 Task: Search round trip flight ticket for 5 adults, 1 child, 2 infants in seat and 1 infant on lap in business from Page: Page Municipal Airport to Evansville: Evansville Regional Airport on 5-3-2023 and return on 5-3-2023. Choice of flights is United. Number of bags: 1 carry on bag. Price is upto 86000. Outbound departure time preference is 14:30. Return departure time preference is 23:00.
Action: Mouse moved to (352, 292)
Screenshot: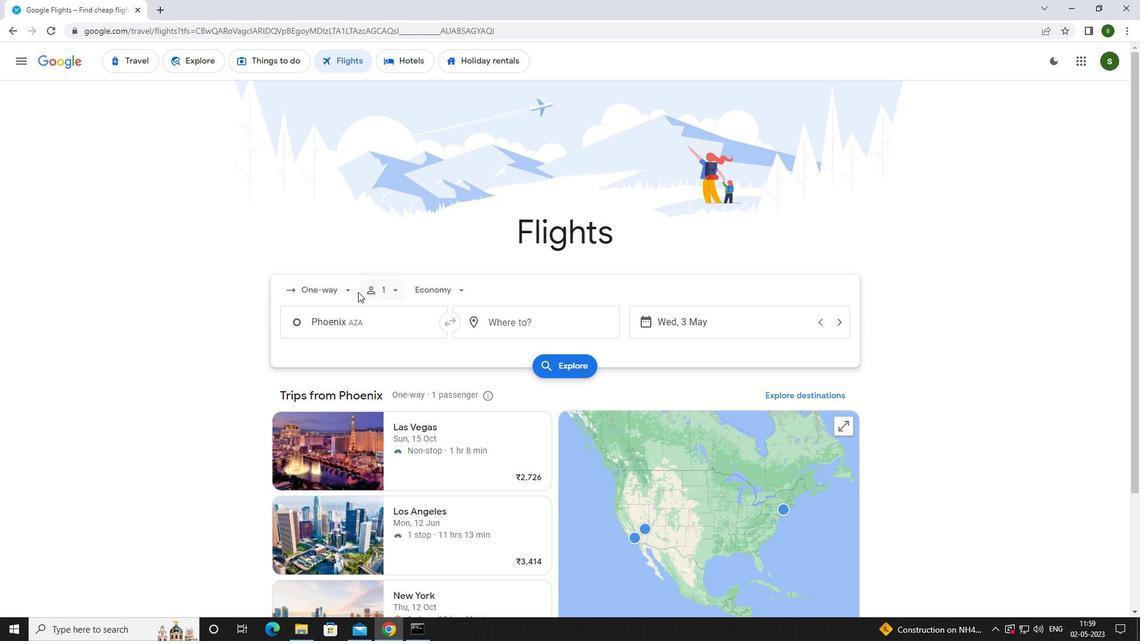 
Action: Mouse pressed left at (352, 292)
Screenshot: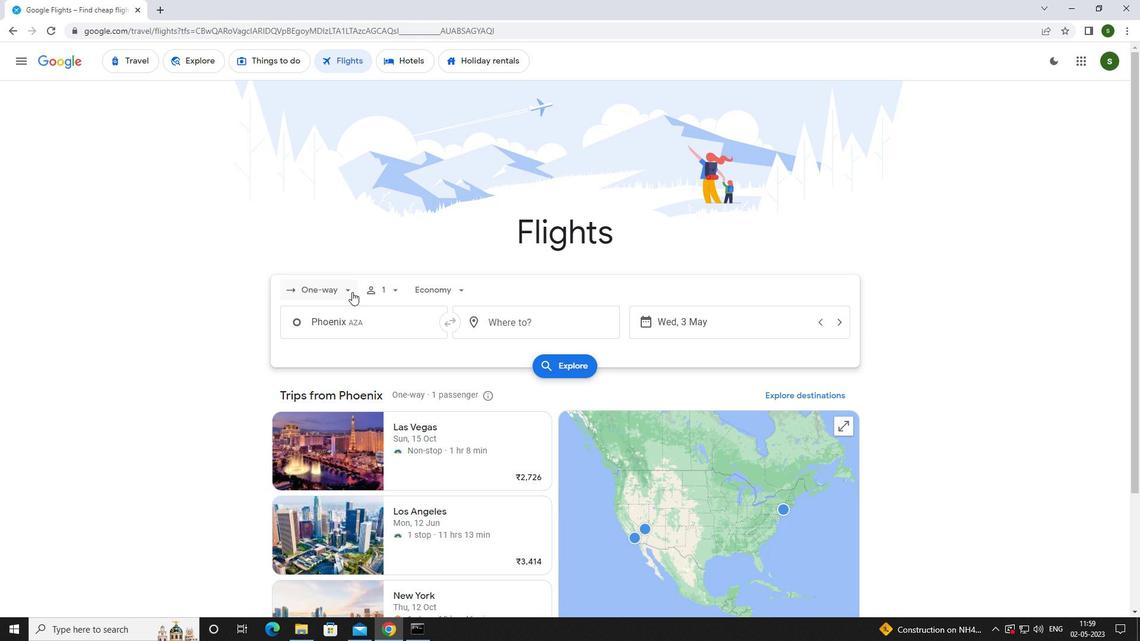 
Action: Mouse moved to (342, 312)
Screenshot: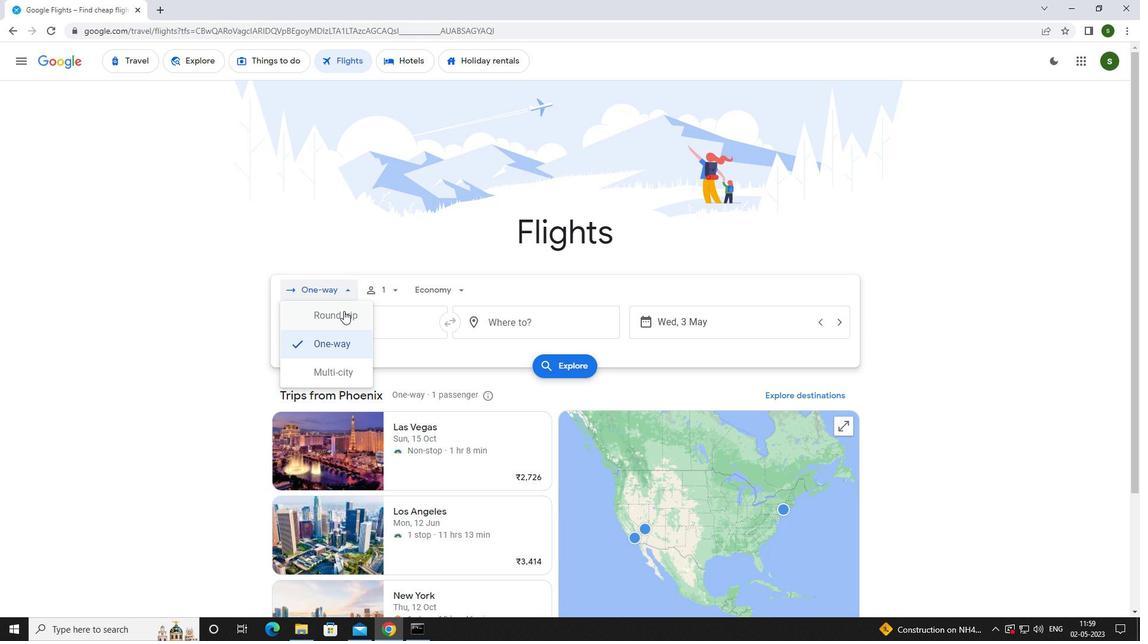 
Action: Mouse pressed left at (342, 312)
Screenshot: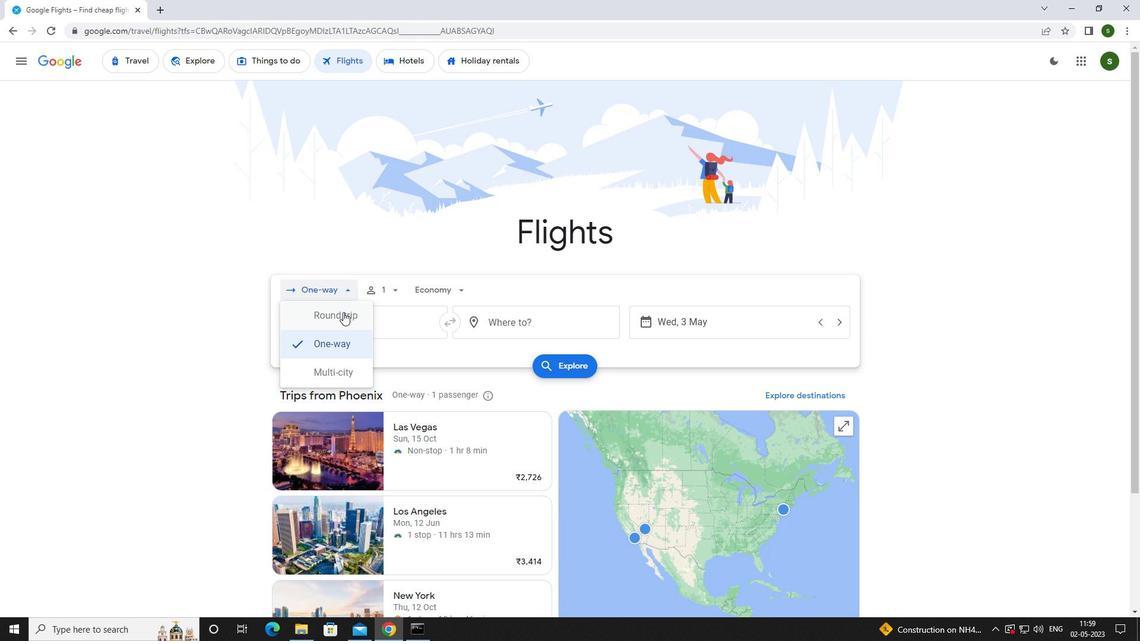 
Action: Mouse moved to (396, 290)
Screenshot: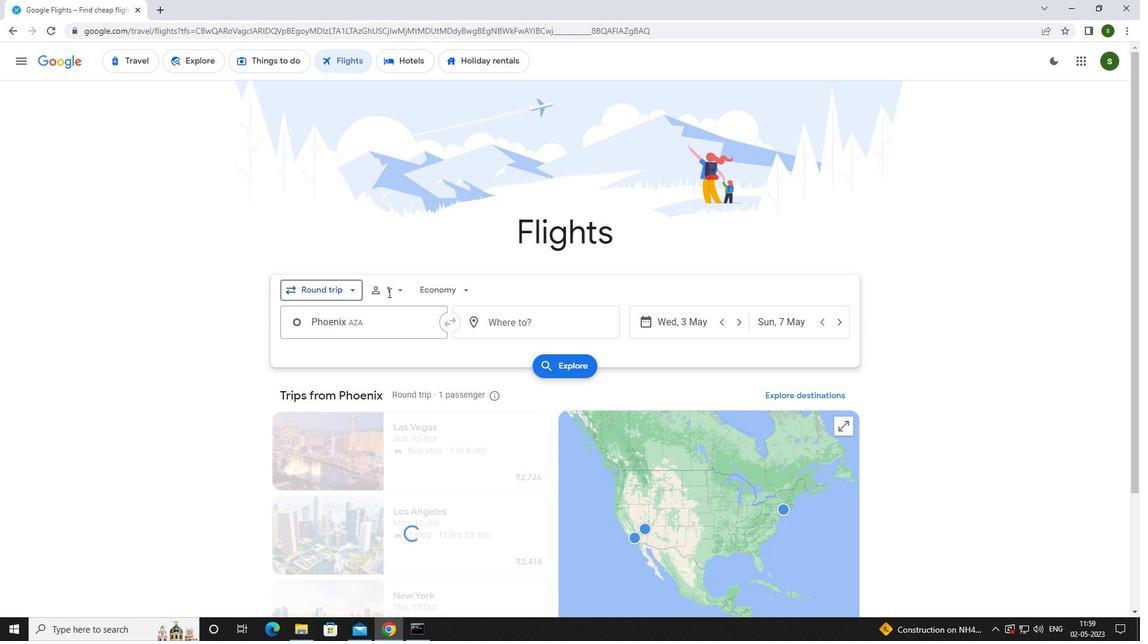 
Action: Mouse pressed left at (396, 290)
Screenshot: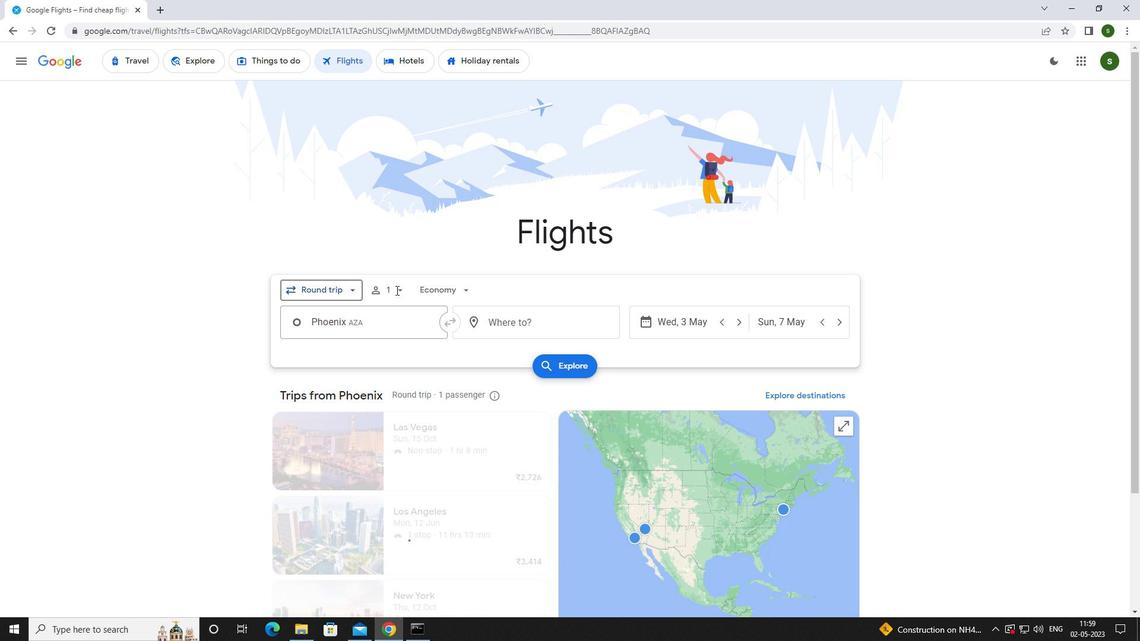 
Action: Mouse moved to (482, 317)
Screenshot: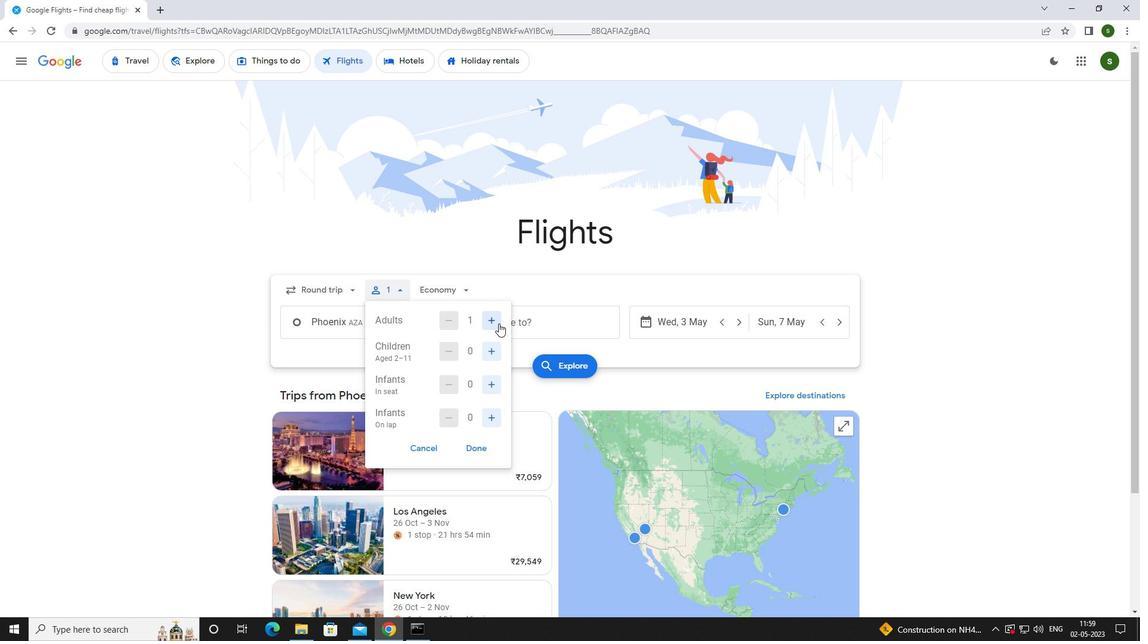 
Action: Mouse pressed left at (482, 317)
Screenshot: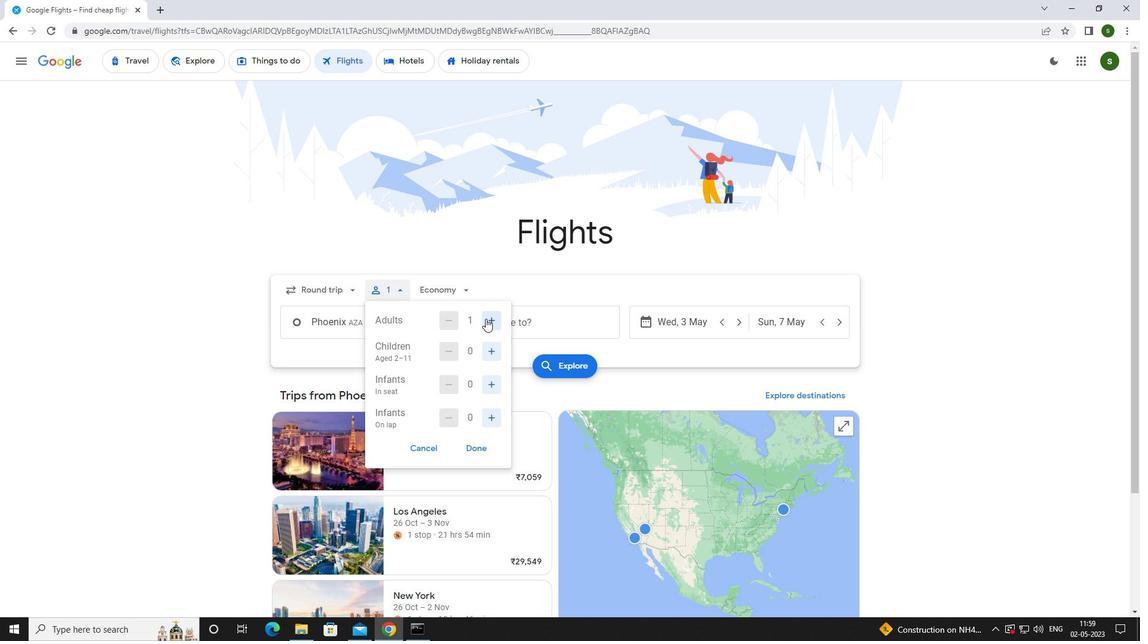 
Action: Mouse pressed left at (482, 317)
Screenshot: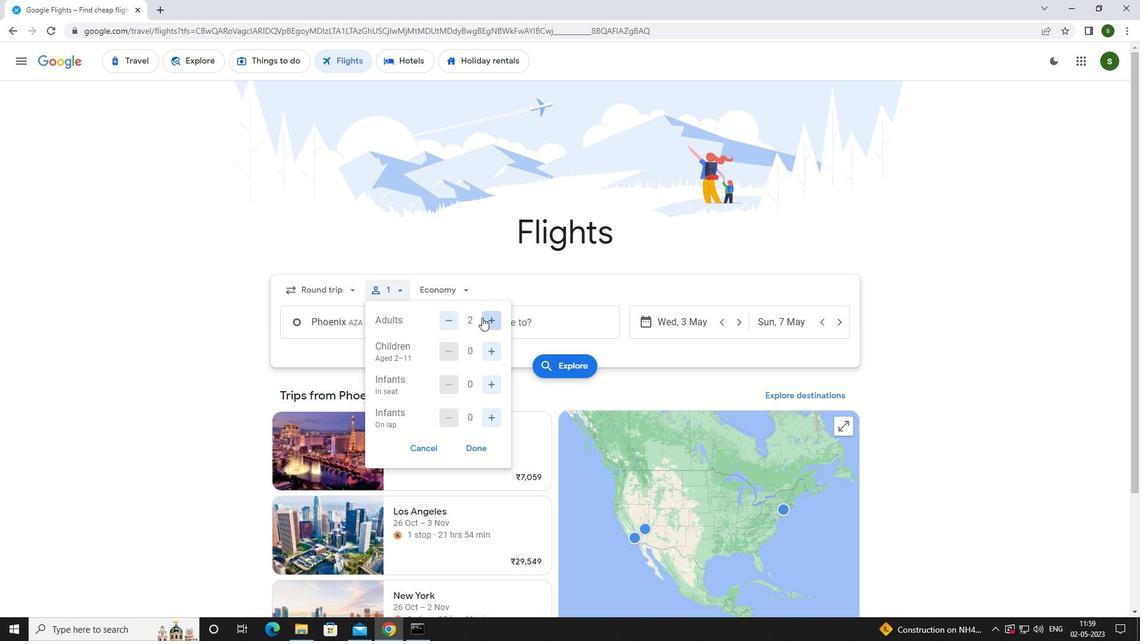 
Action: Mouse pressed left at (482, 317)
Screenshot: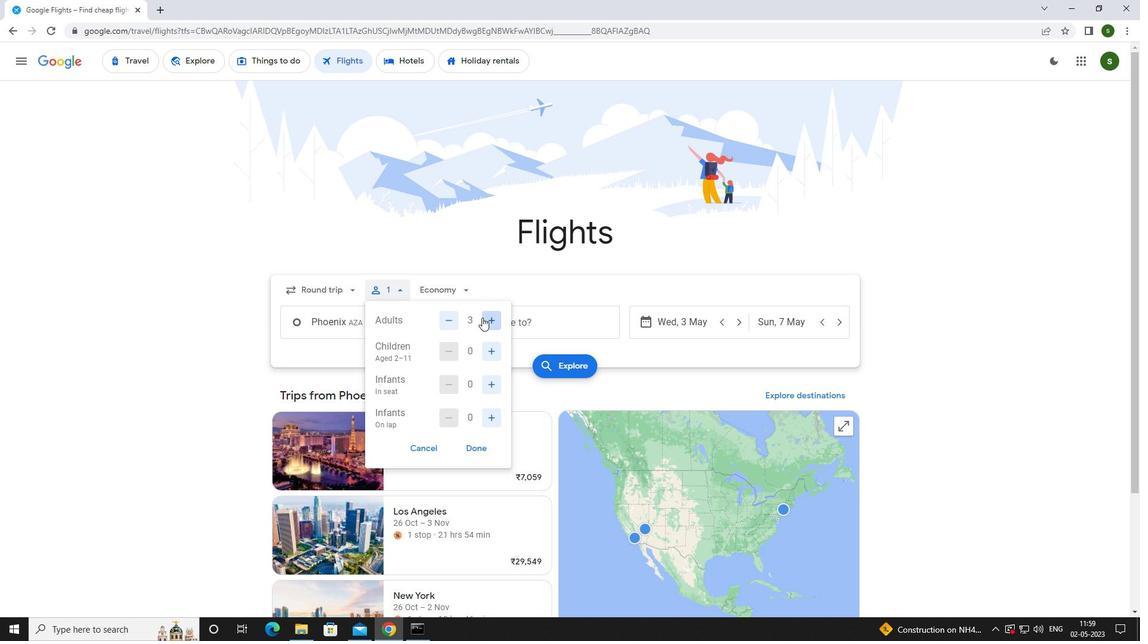
Action: Mouse pressed left at (482, 317)
Screenshot: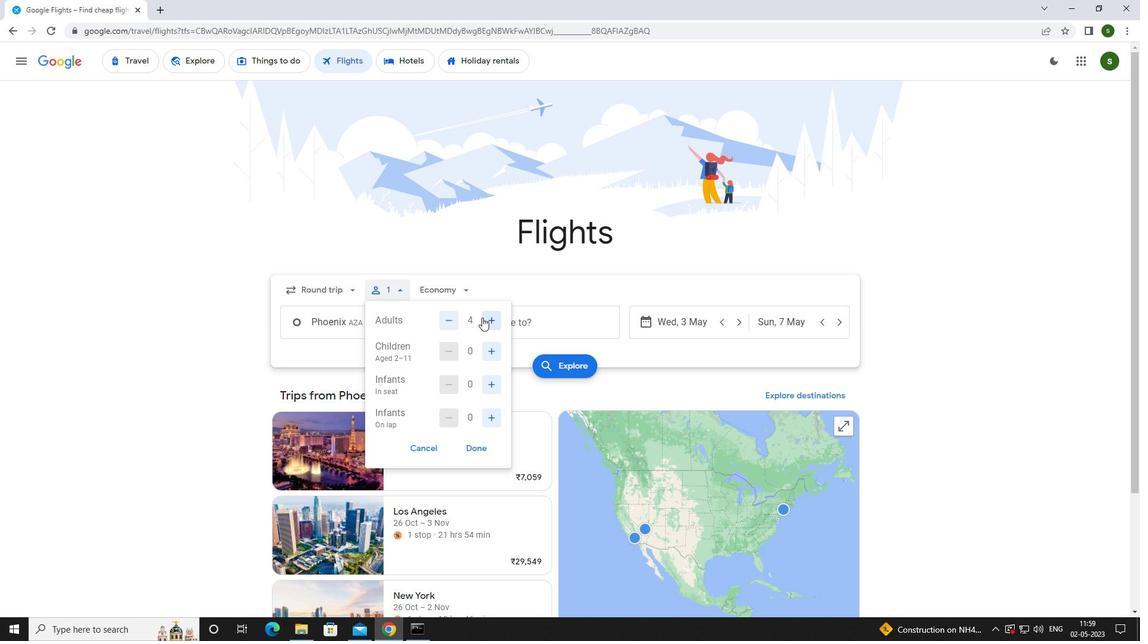 
Action: Mouse moved to (494, 351)
Screenshot: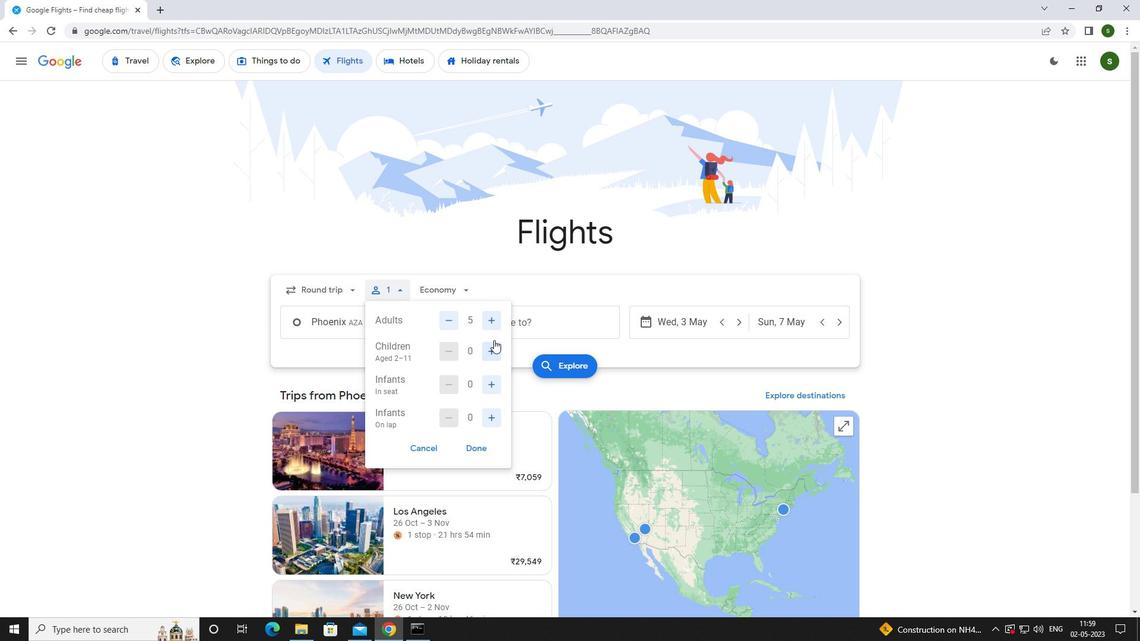 
Action: Mouse pressed left at (494, 351)
Screenshot: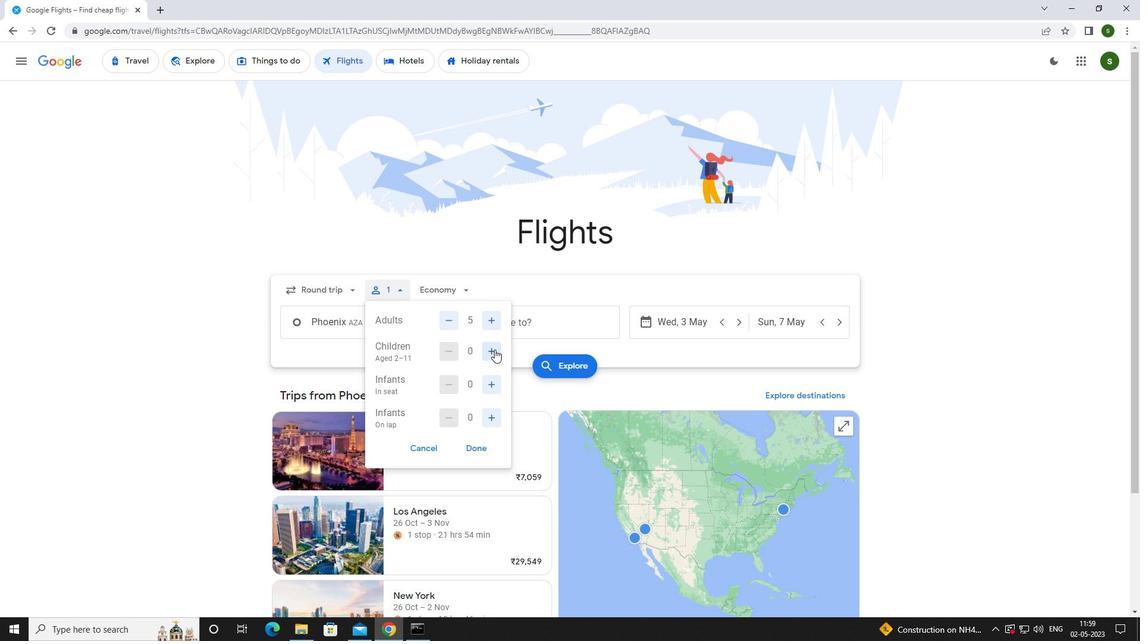 
Action: Mouse moved to (491, 389)
Screenshot: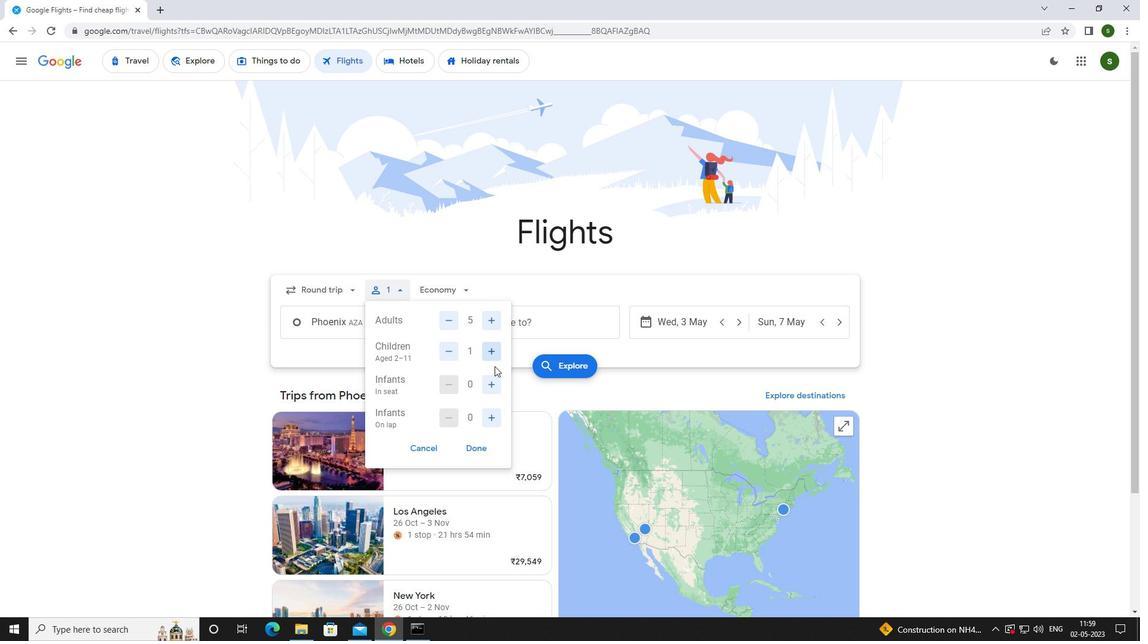 
Action: Mouse pressed left at (491, 389)
Screenshot: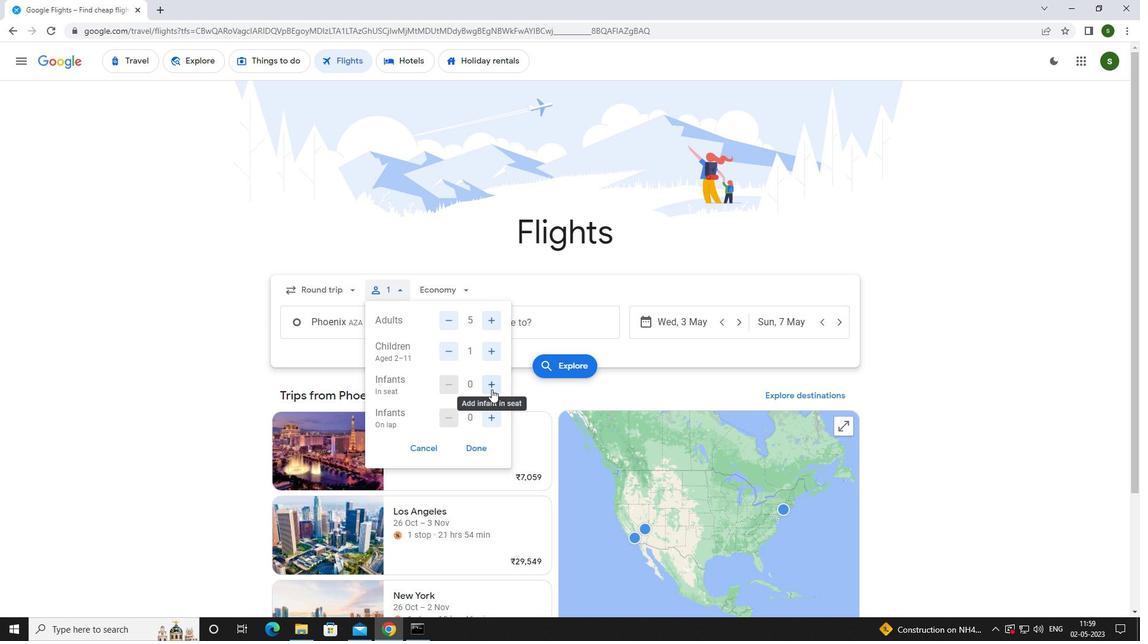 
Action: Mouse moved to (491, 389)
Screenshot: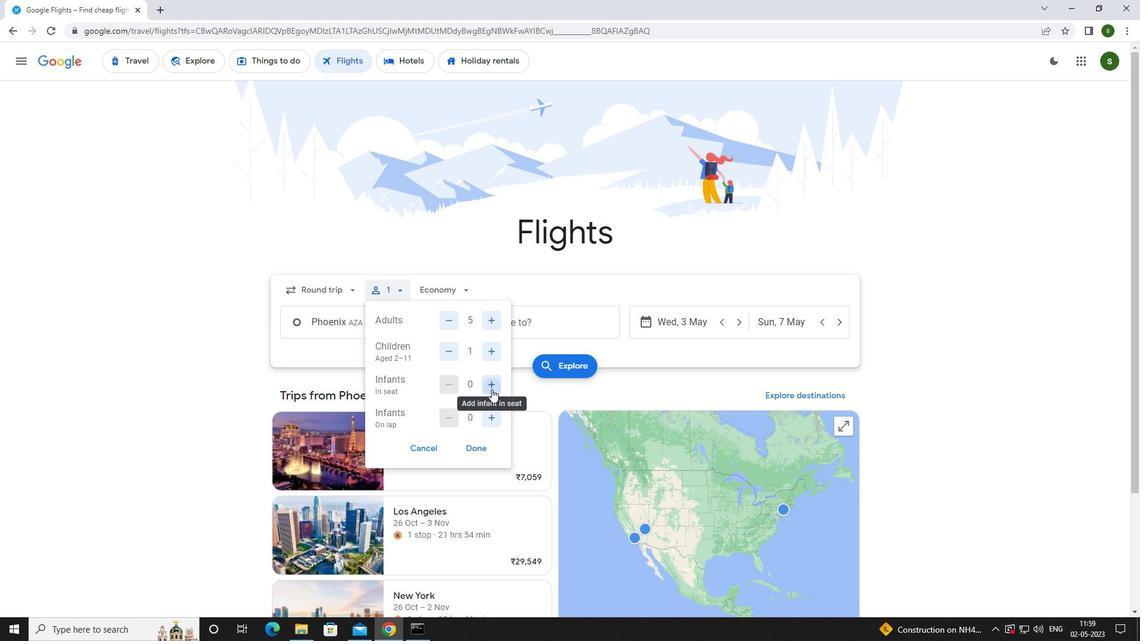 
Action: Mouse pressed left at (491, 389)
Screenshot: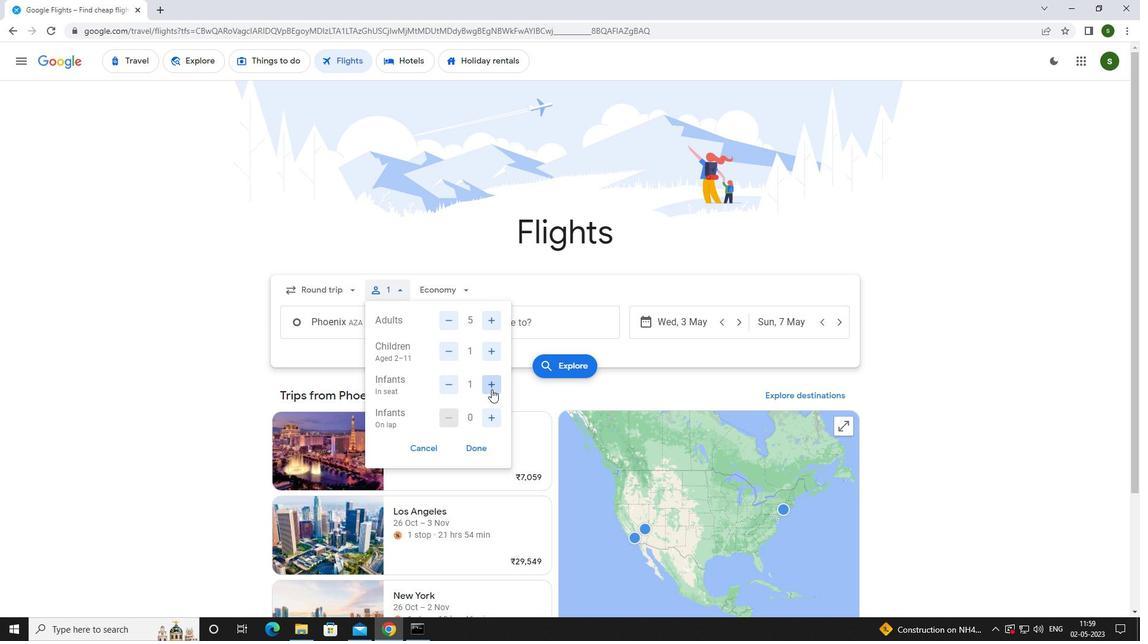 
Action: Mouse moved to (491, 414)
Screenshot: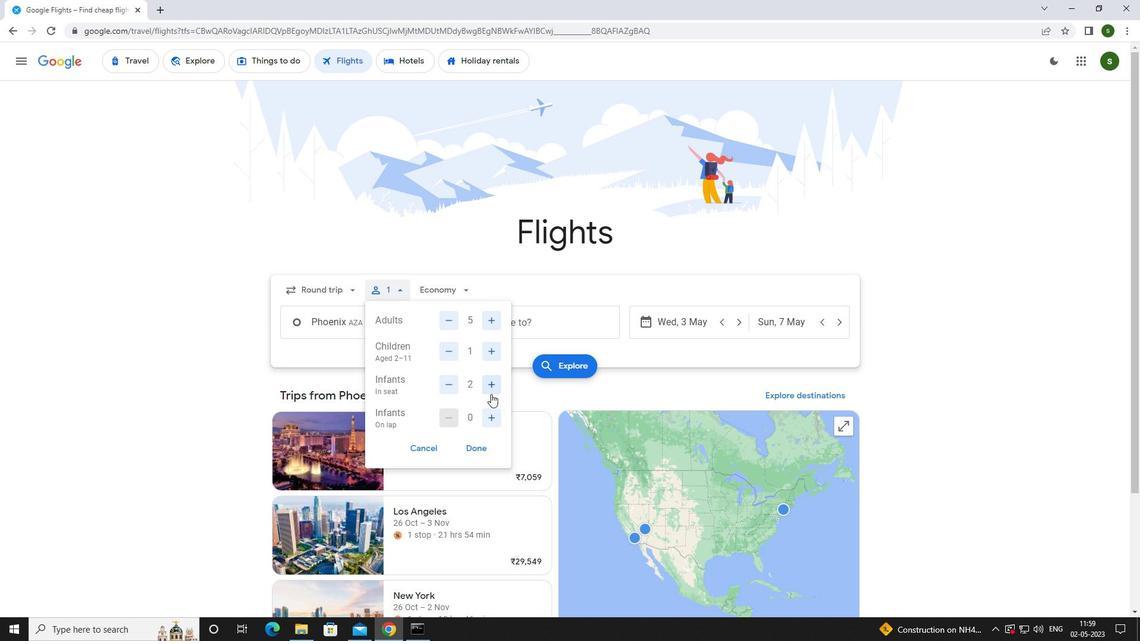 
Action: Mouse pressed left at (491, 414)
Screenshot: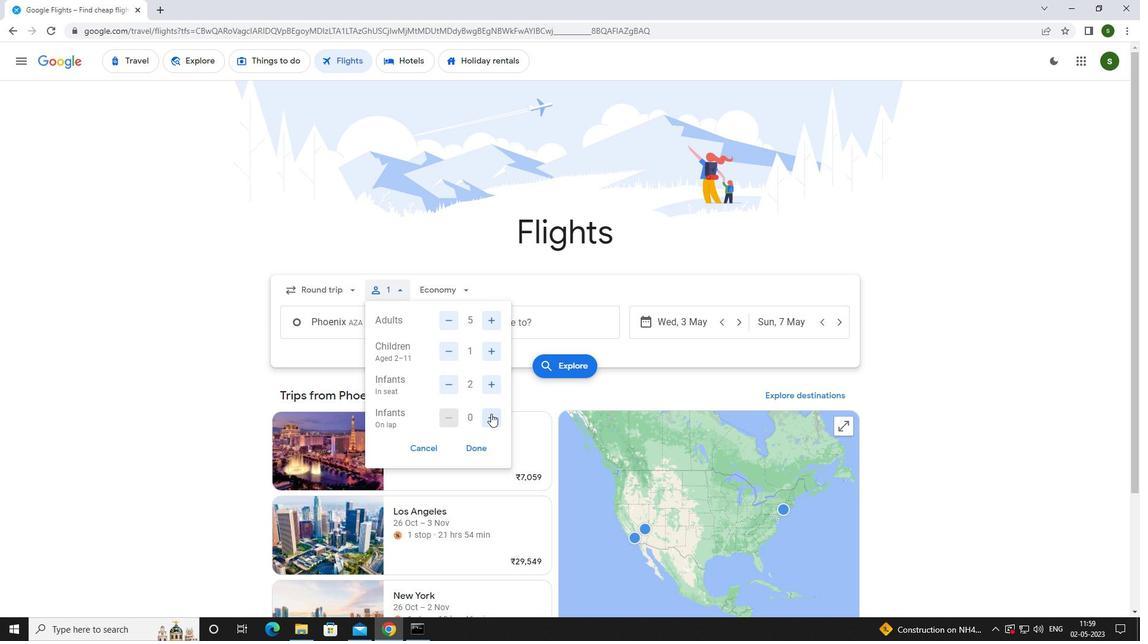 
Action: Mouse moved to (471, 289)
Screenshot: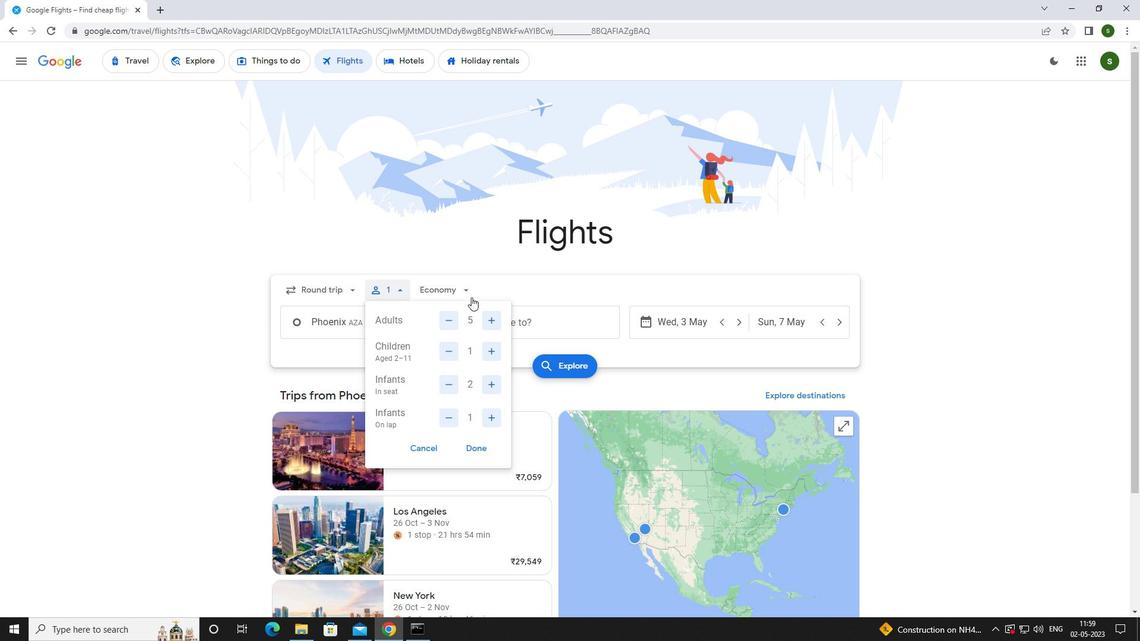 
Action: Mouse pressed left at (471, 289)
Screenshot: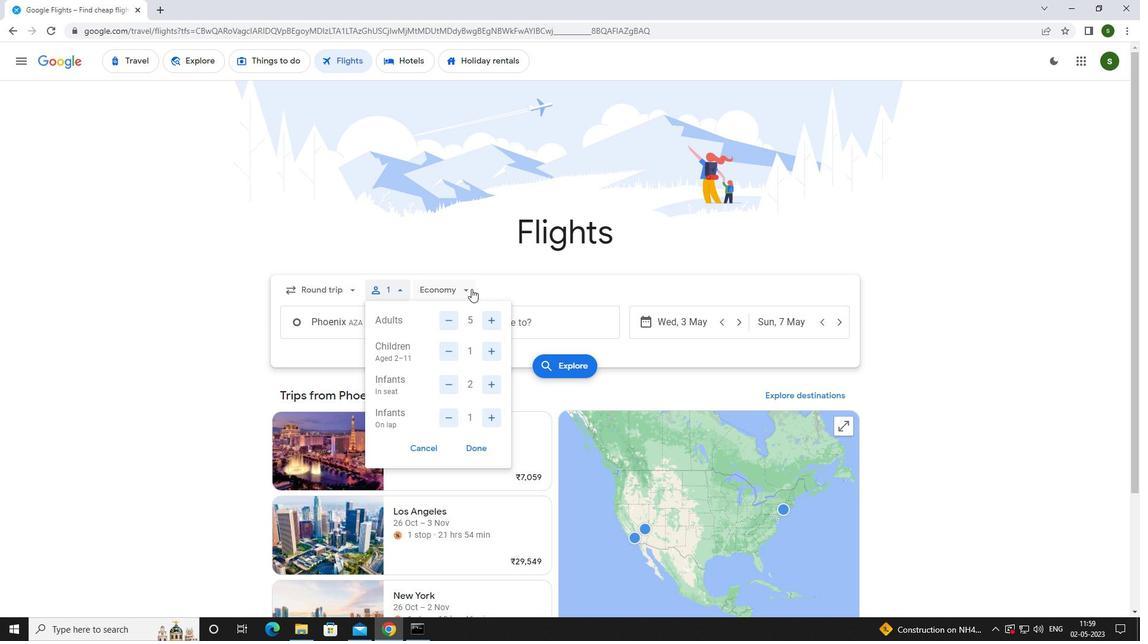 
Action: Mouse moved to (477, 375)
Screenshot: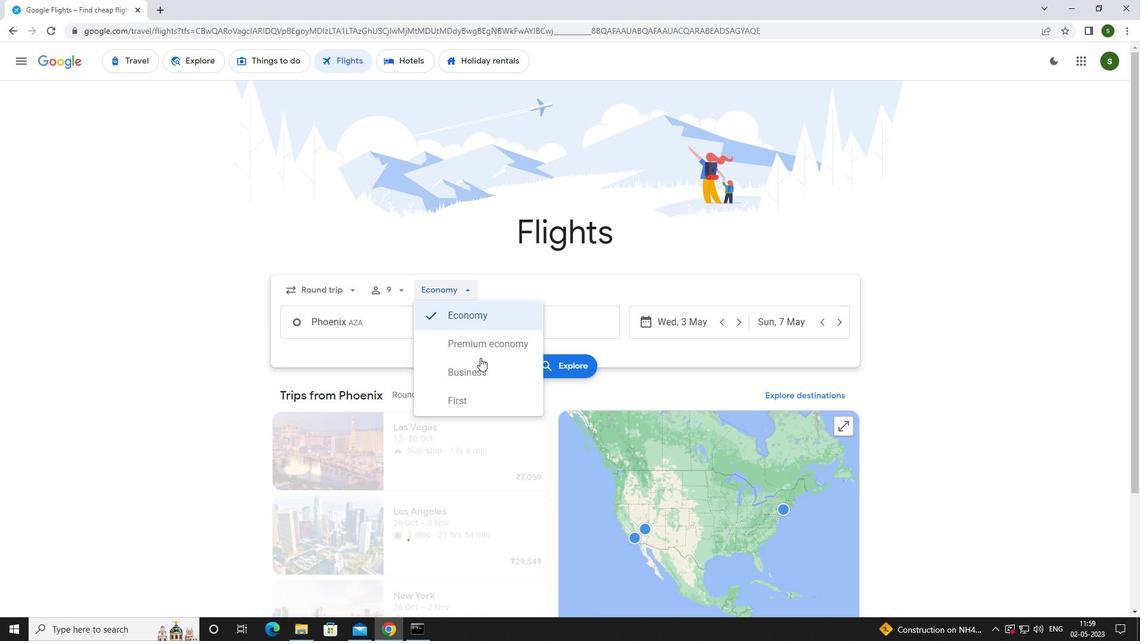 
Action: Mouse pressed left at (477, 375)
Screenshot: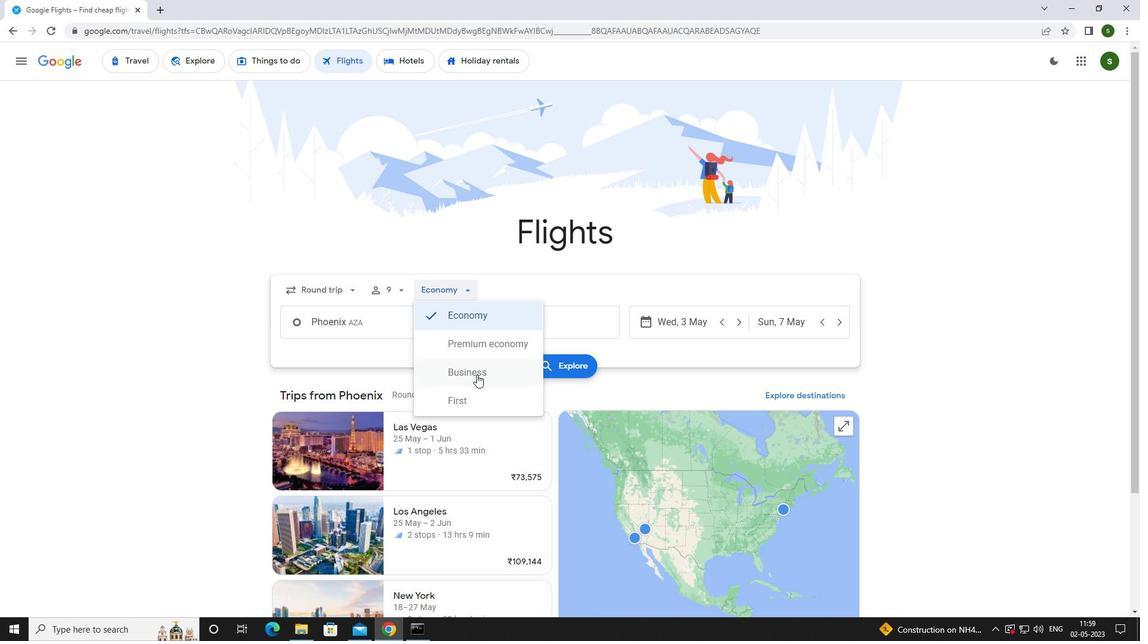 
Action: Mouse moved to (415, 324)
Screenshot: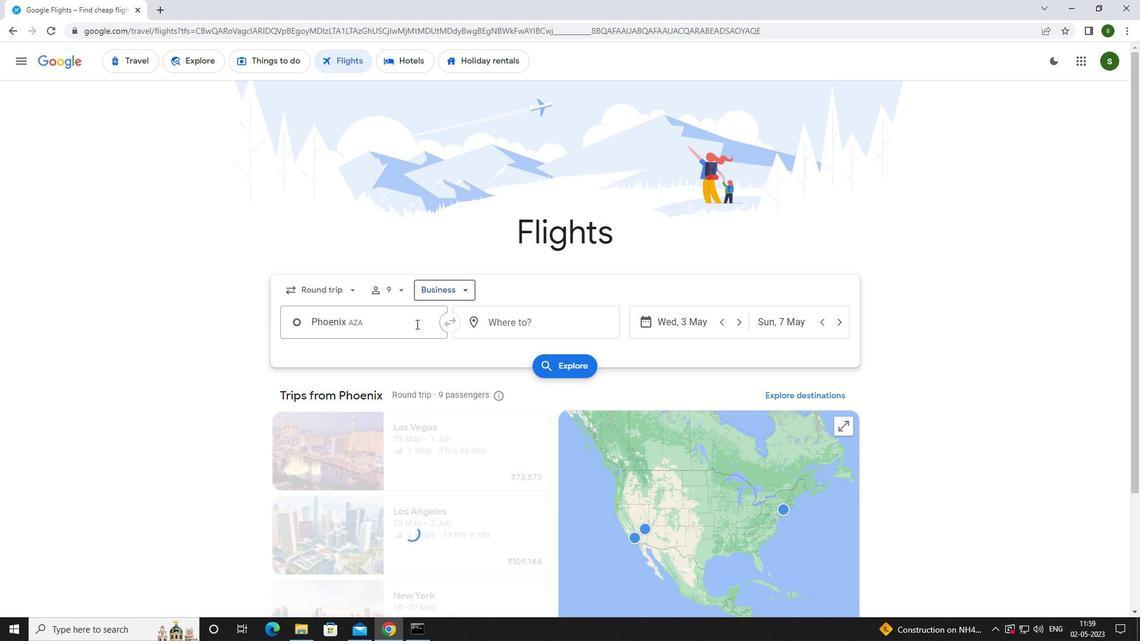 
Action: Mouse pressed left at (415, 324)
Screenshot: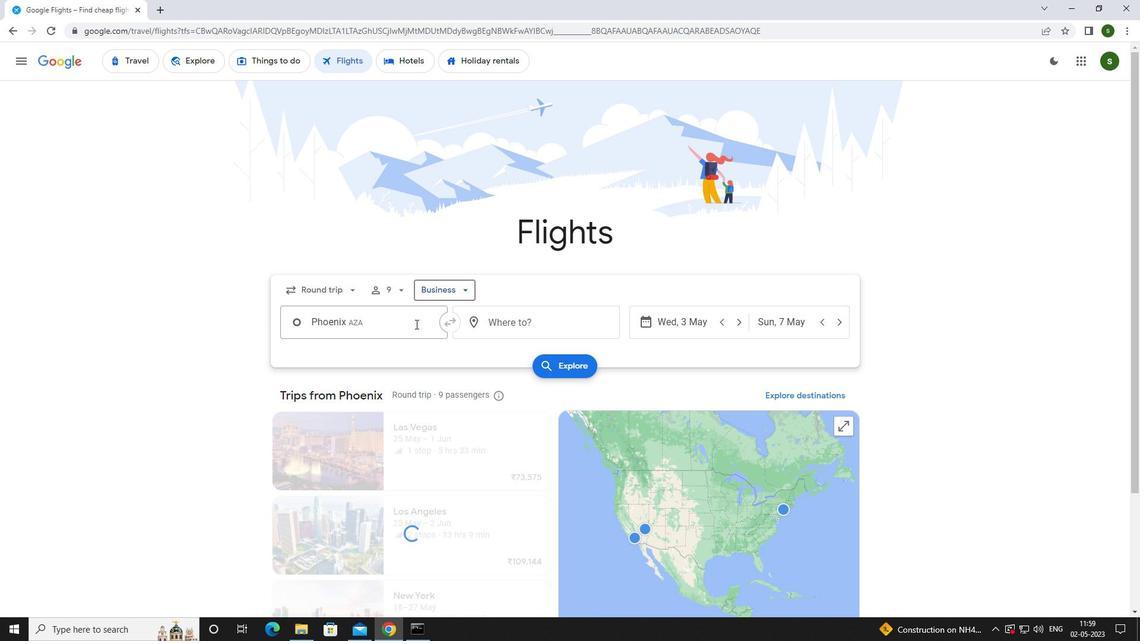 
Action: Key pressed <Key.caps_lock>p<Key.caps_lock>age<Key.space>
Screenshot: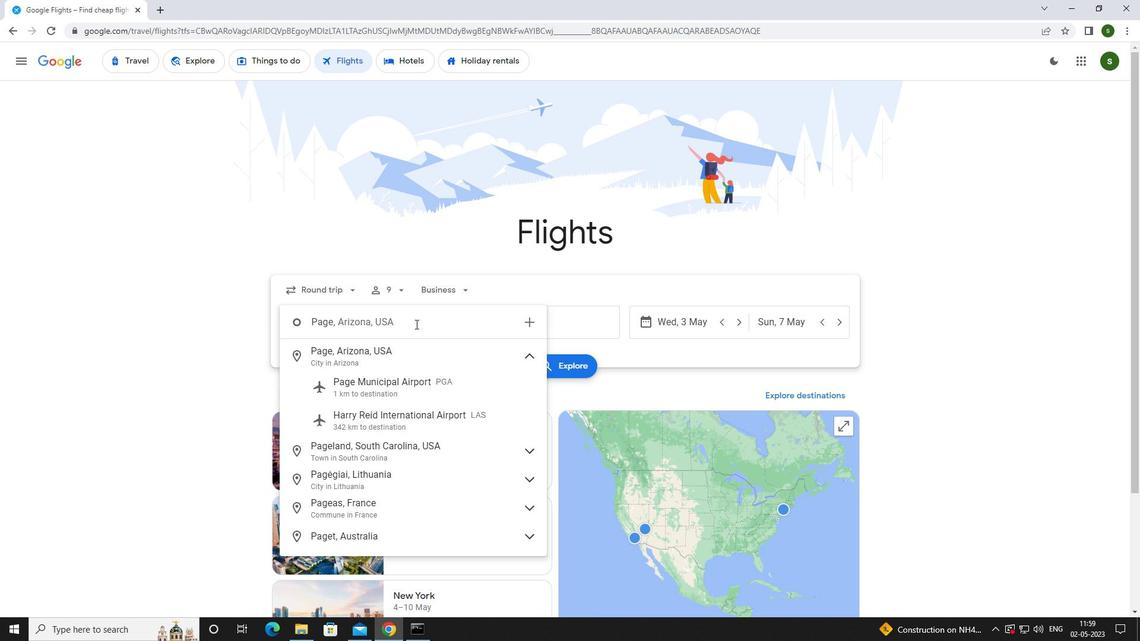 
Action: Mouse moved to (411, 382)
Screenshot: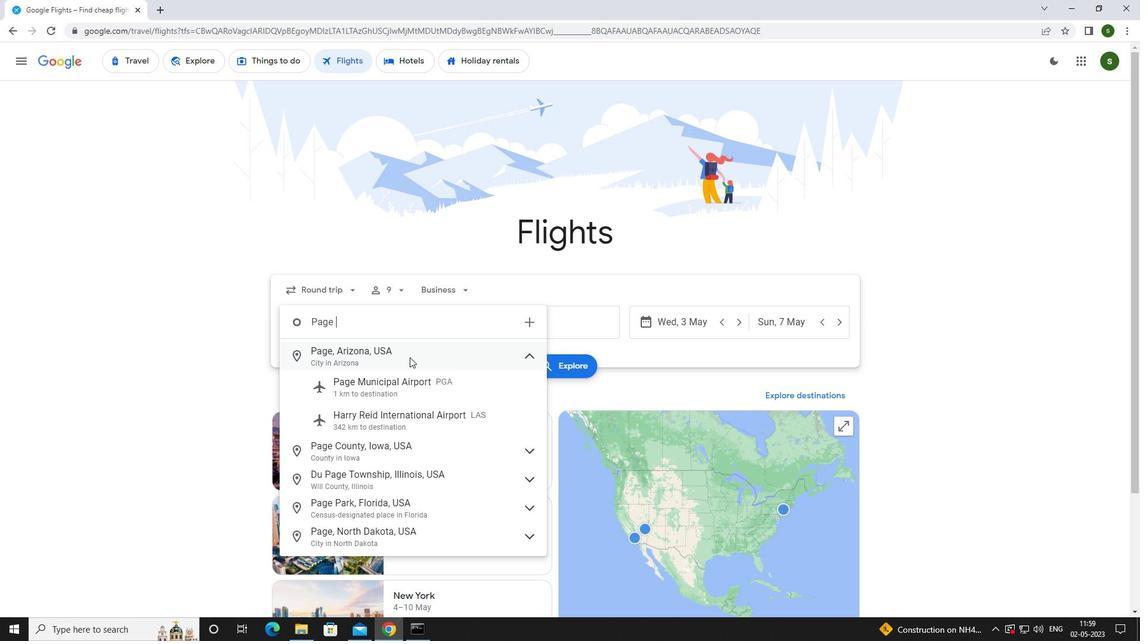 
Action: Mouse pressed left at (411, 382)
Screenshot: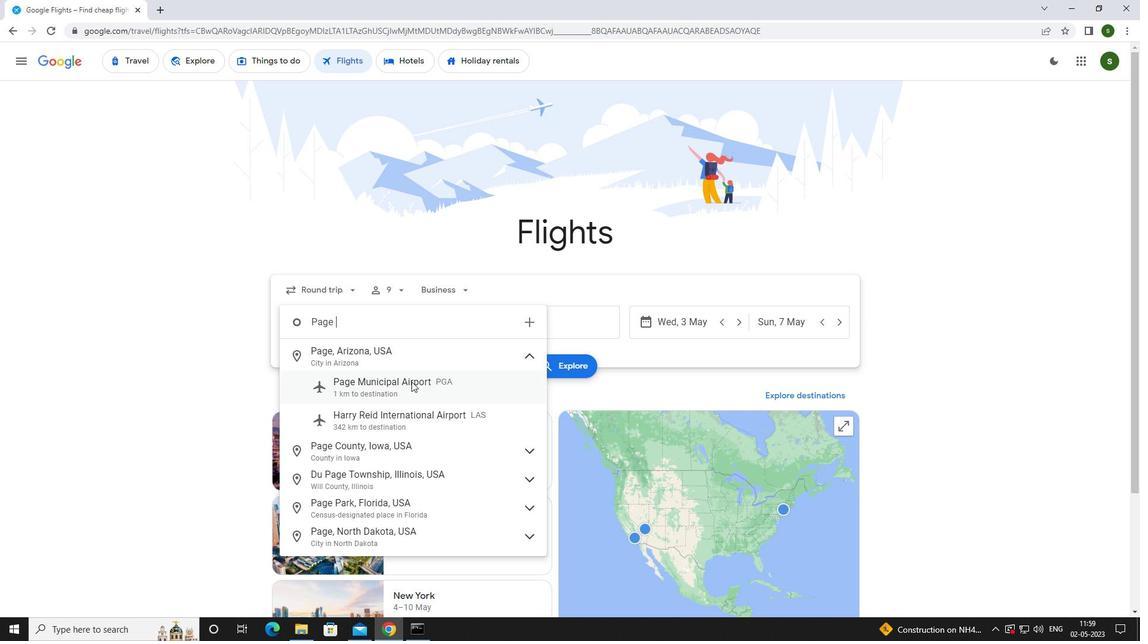 
Action: Mouse moved to (550, 326)
Screenshot: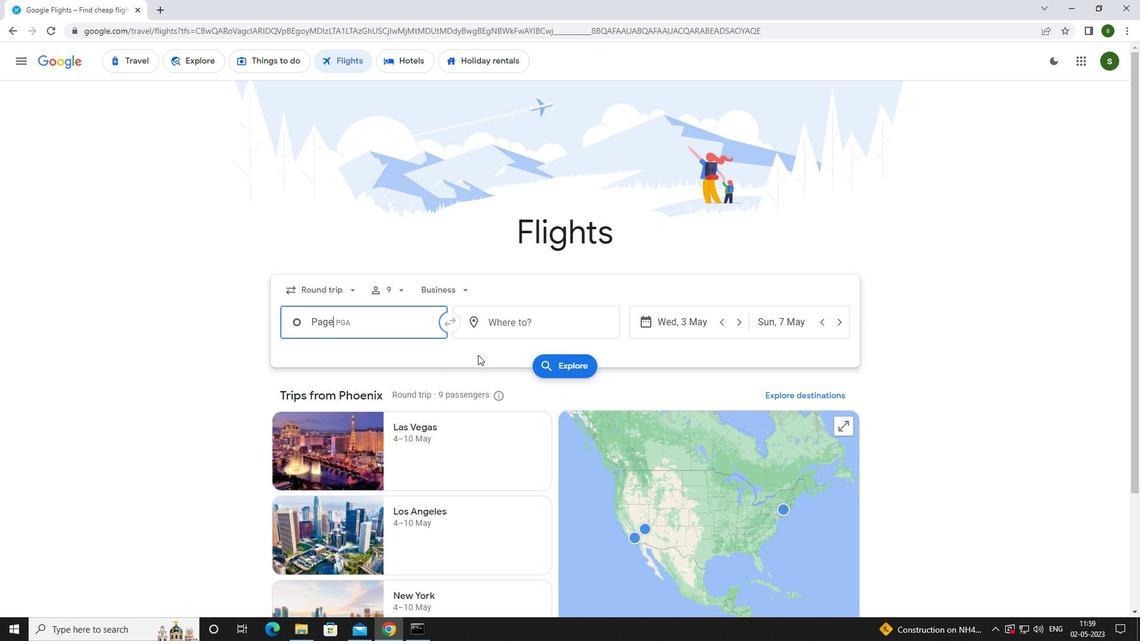 
Action: Mouse pressed left at (550, 326)
Screenshot: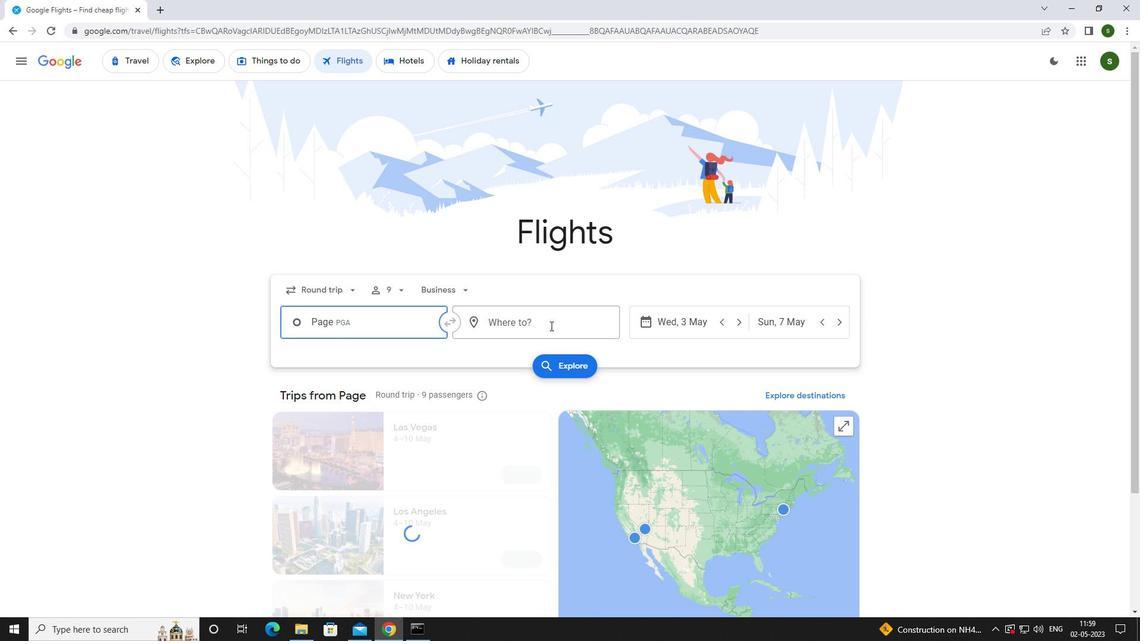 
Action: Mouse moved to (523, 323)
Screenshot: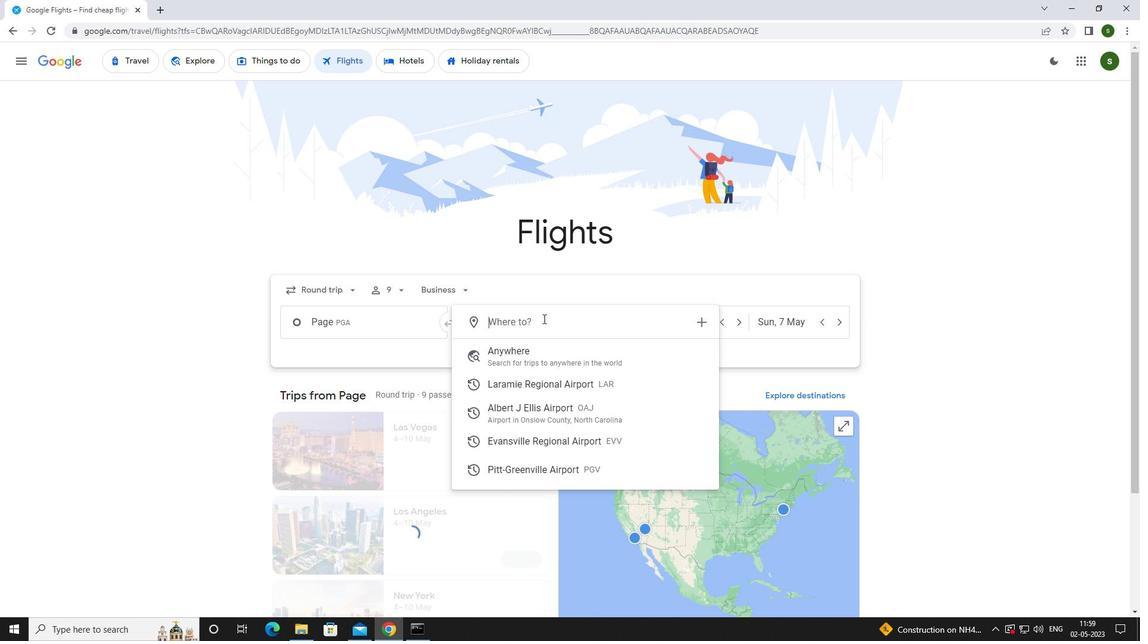 
Action: Key pressed <Key.caps_lock>e<Key.caps_lock>vansvill
Screenshot: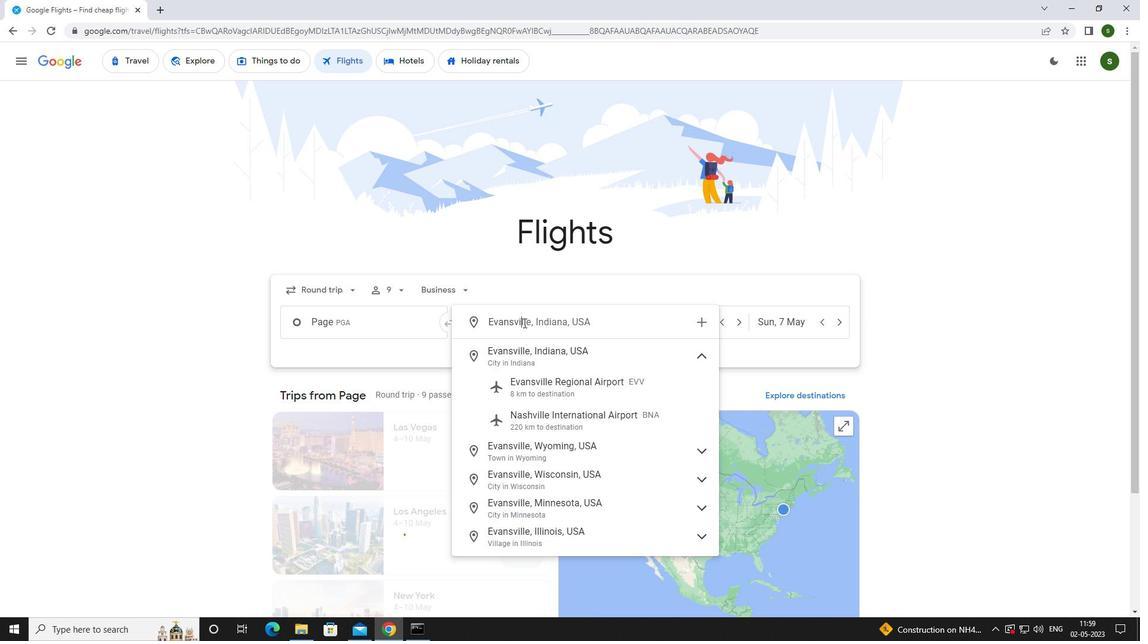
Action: Mouse moved to (528, 398)
Screenshot: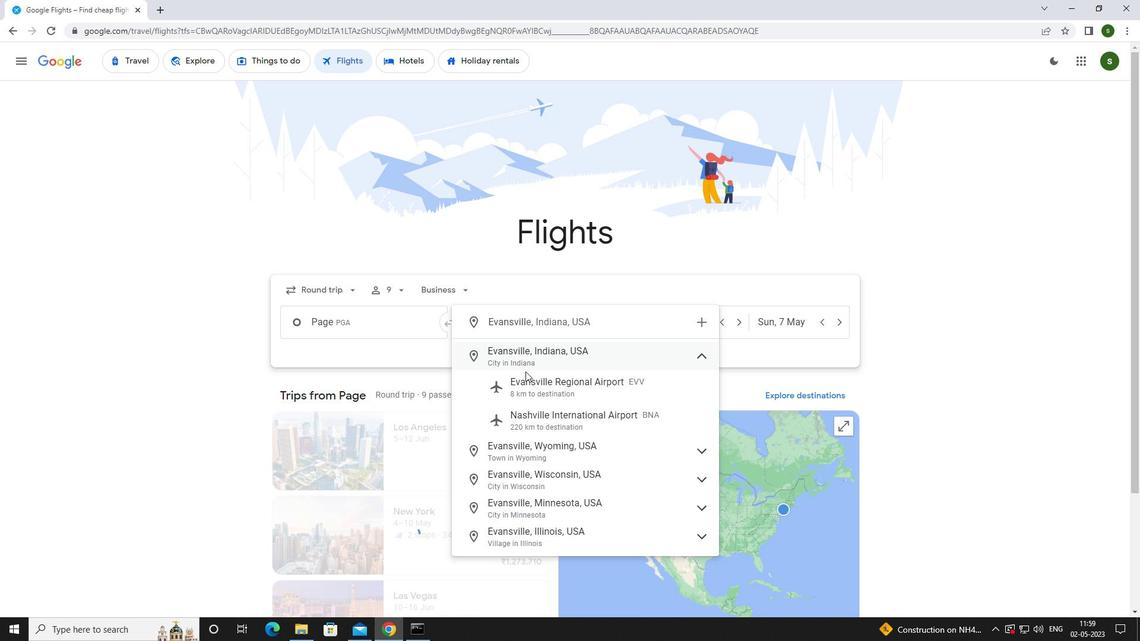 
Action: Mouse pressed left at (528, 398)
Screenshot: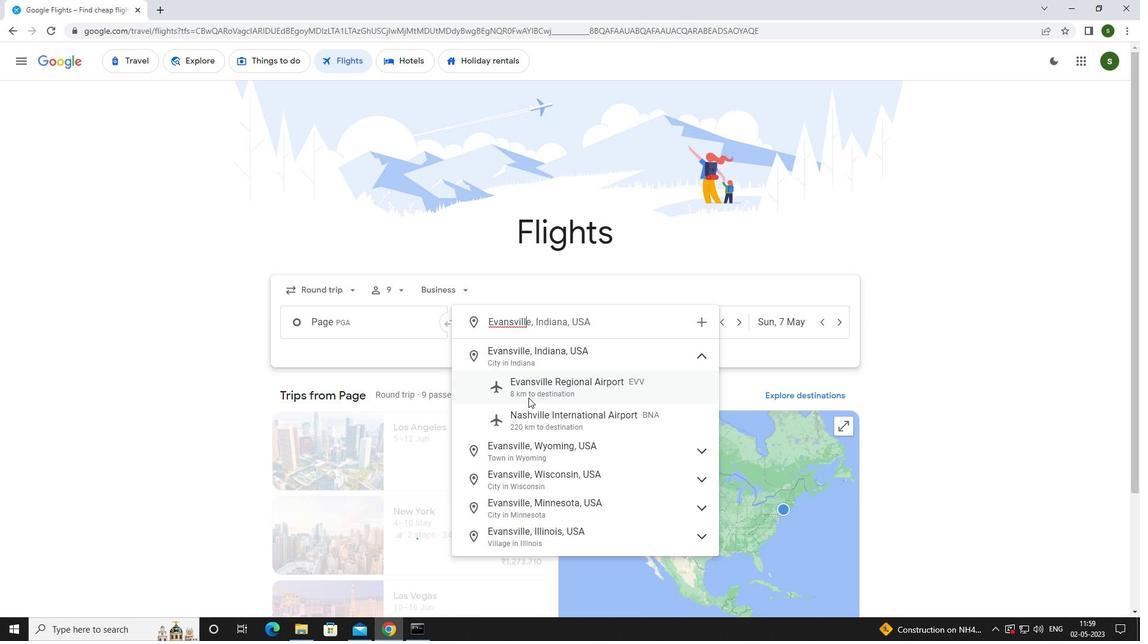 
Action: Mouse moved to (699, 321)
Screenshot: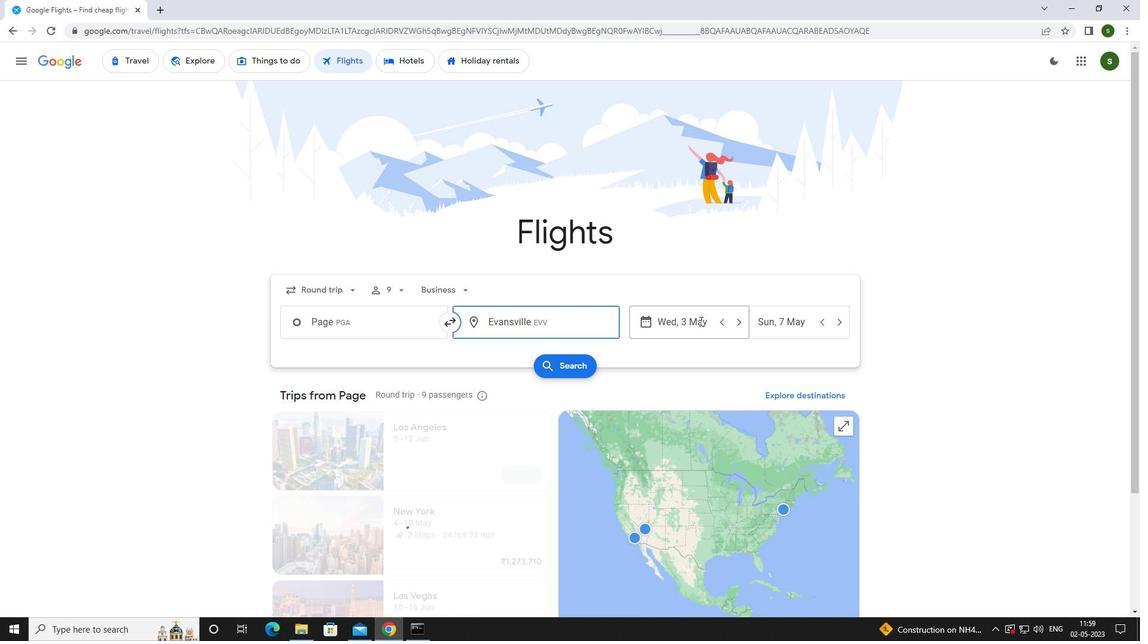 
Action: Mouse pressed left at (699, 321)
Screenshot: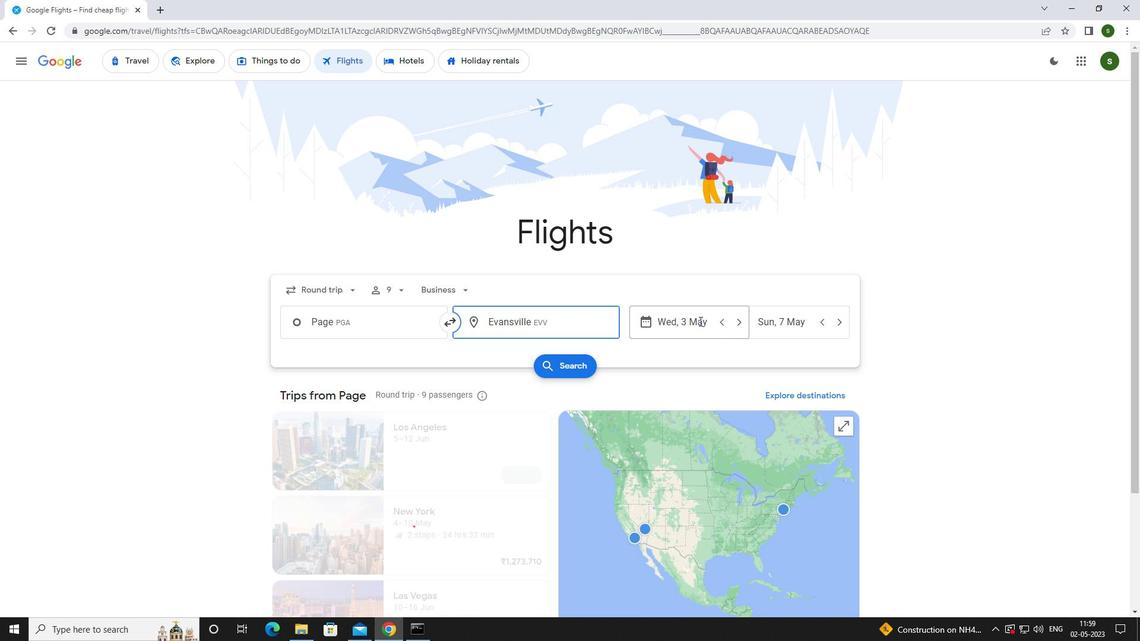 
Action: Mouse moved to (511, 403)
Screenshot: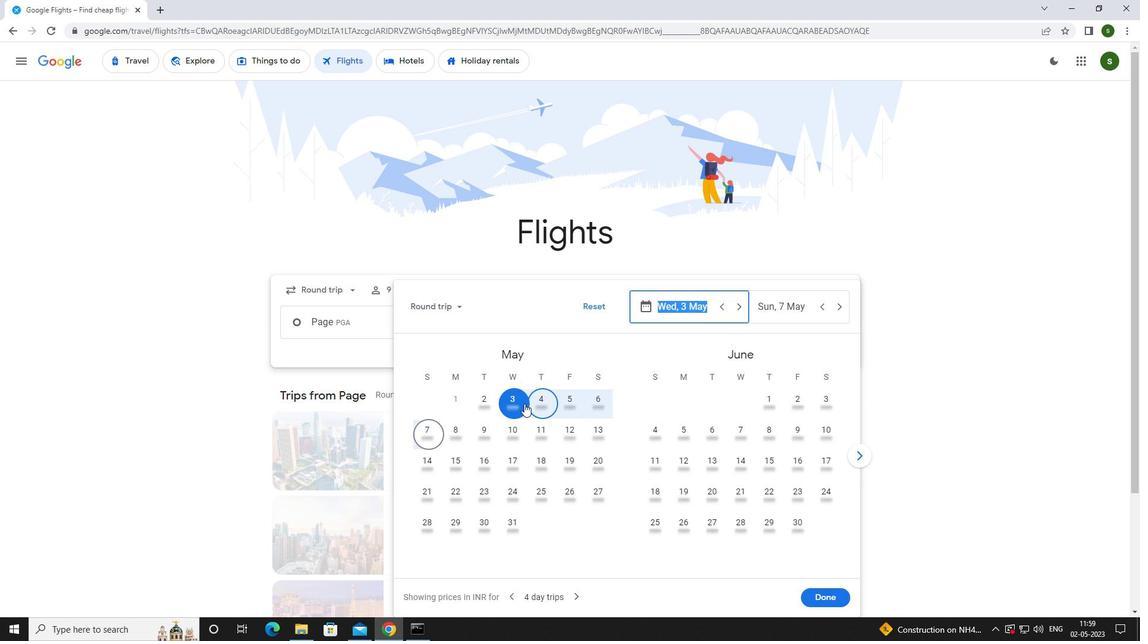 
Action: Mouse pressed left at (511, 403)
Screenshot: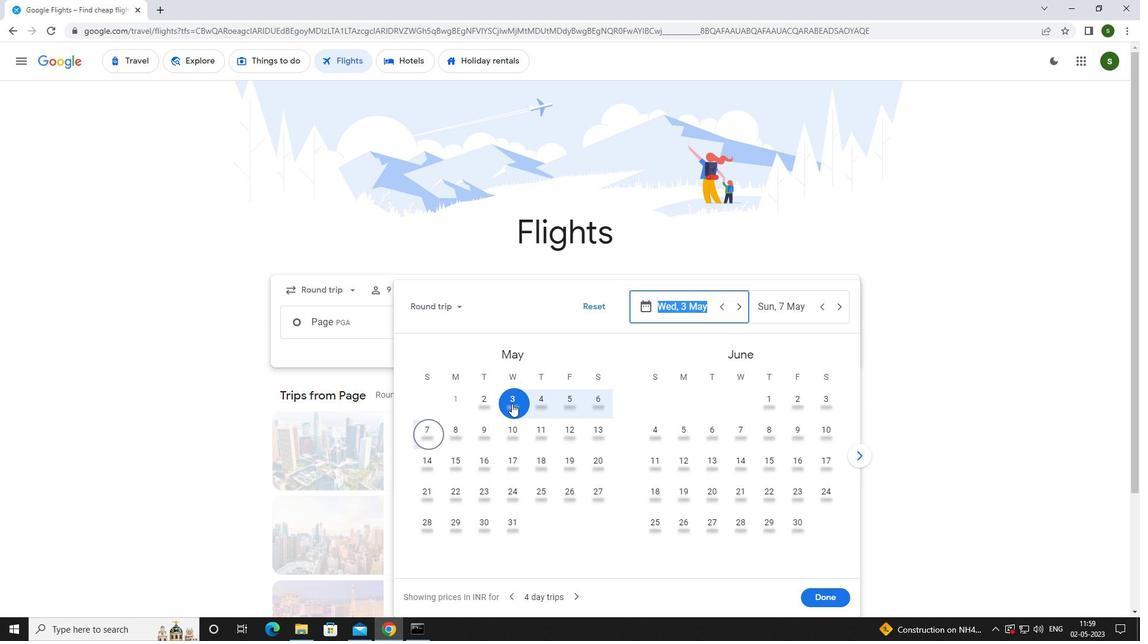 
Action: Mouse moved to (520, 402)
Screenshot: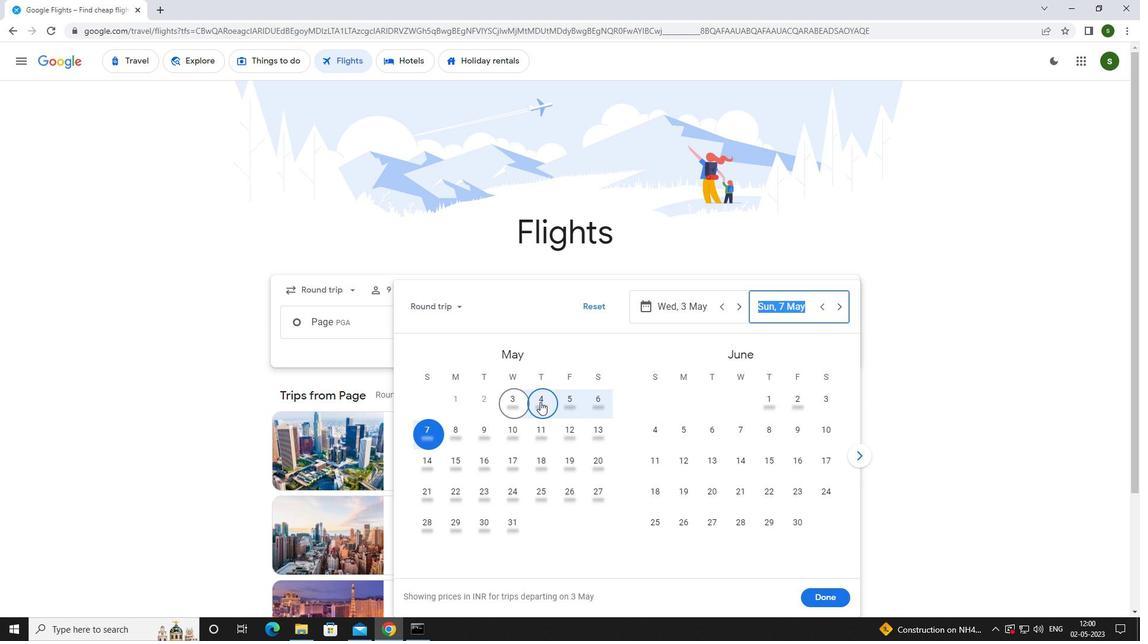 
Action: Mouse pressed left at (520, 402)
Screenshot: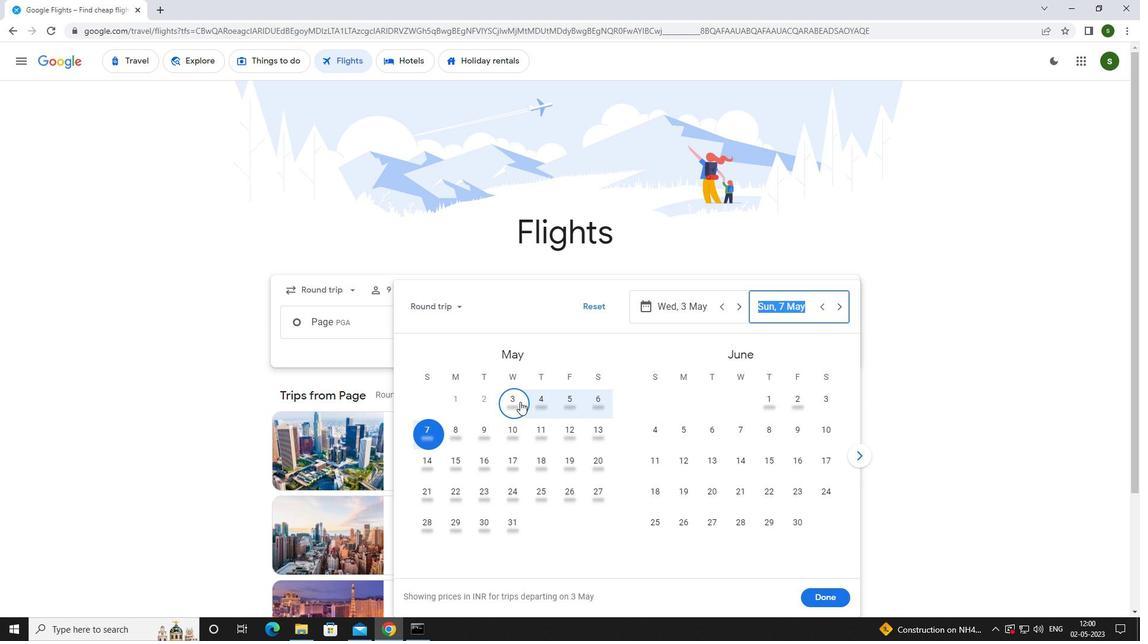 
Action: Mouse moved to (825, 591)
Screenshot: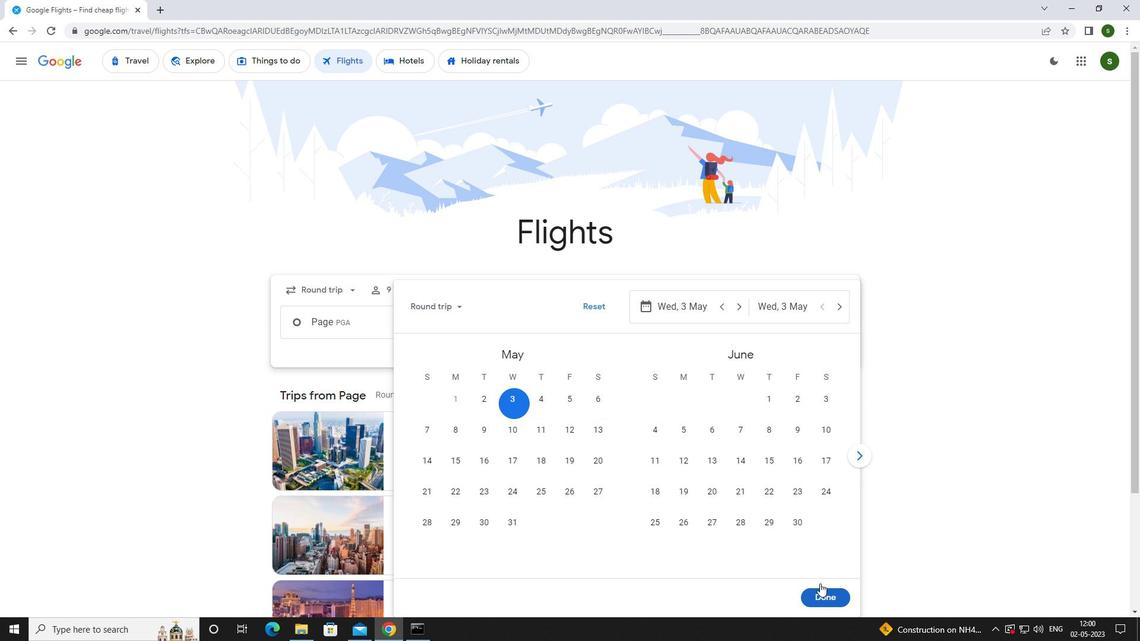 
Action: Mouse pressed left at (825, 591)
Screenshot: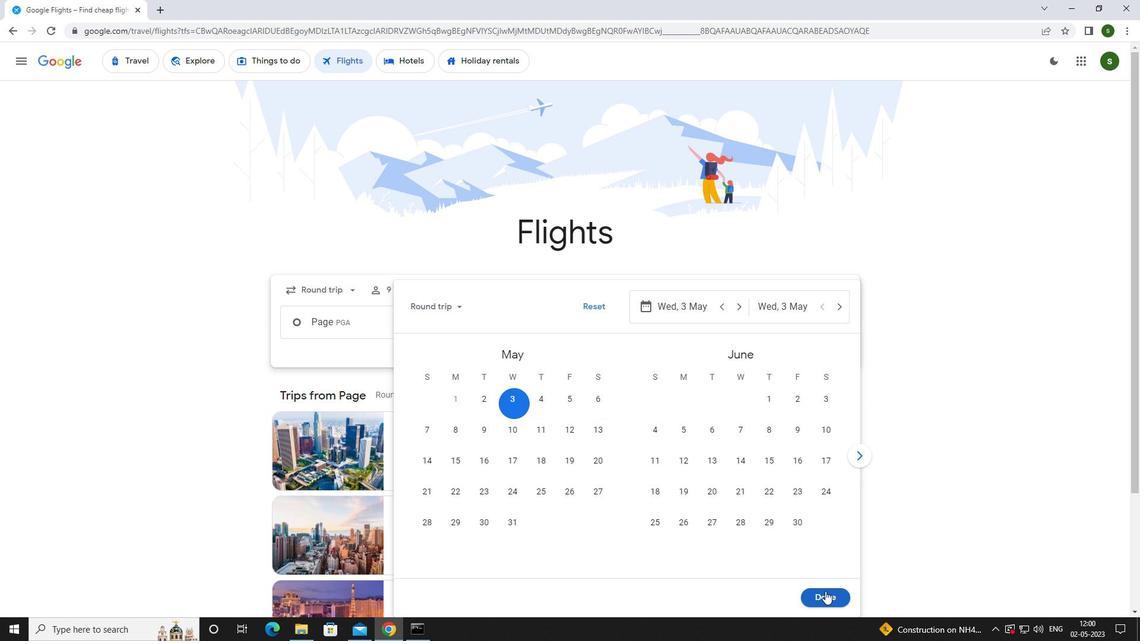 
Action: Mouse moved to (559, 368)
Screenshot: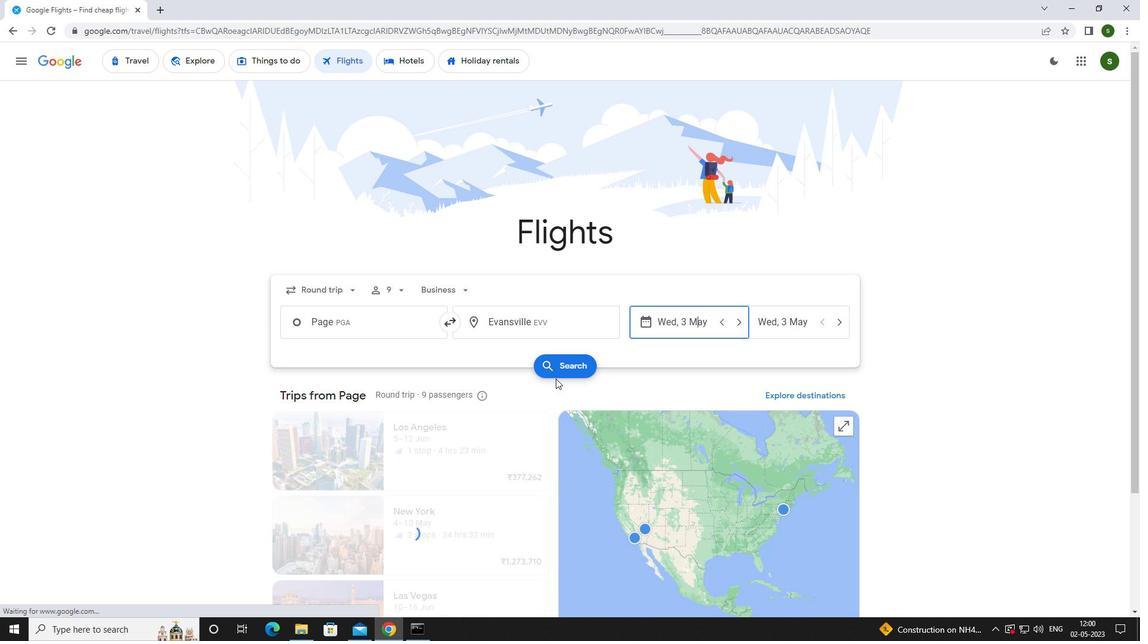 
Action: Mouse pressed left at (559, 368)
Screenshot: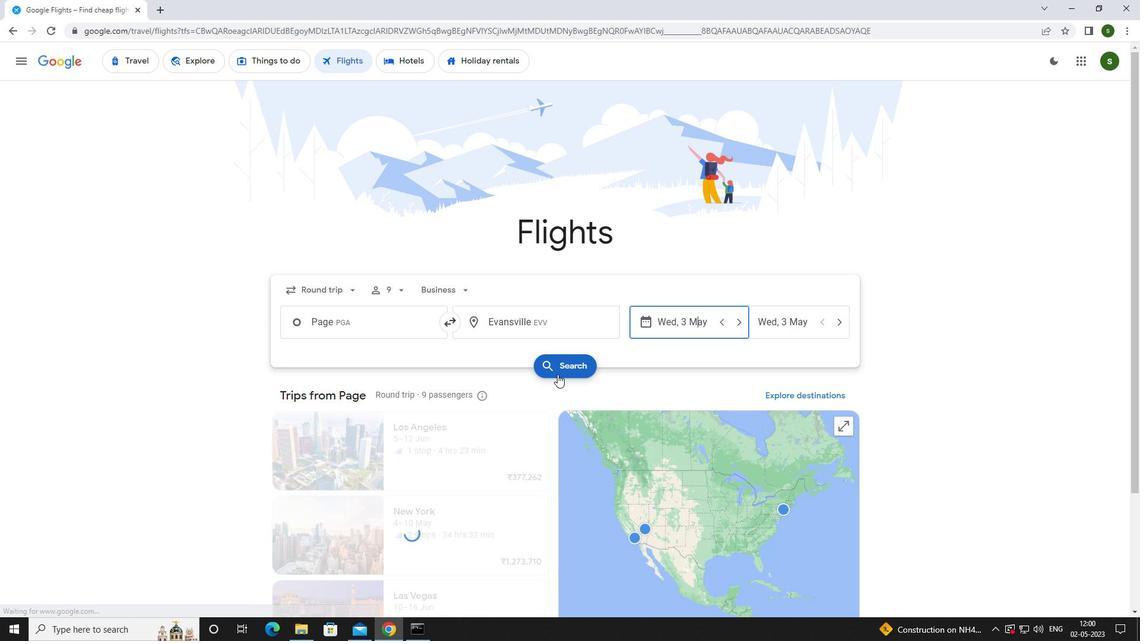 
Action: Mouse moved to (300, 166)
Screenshot: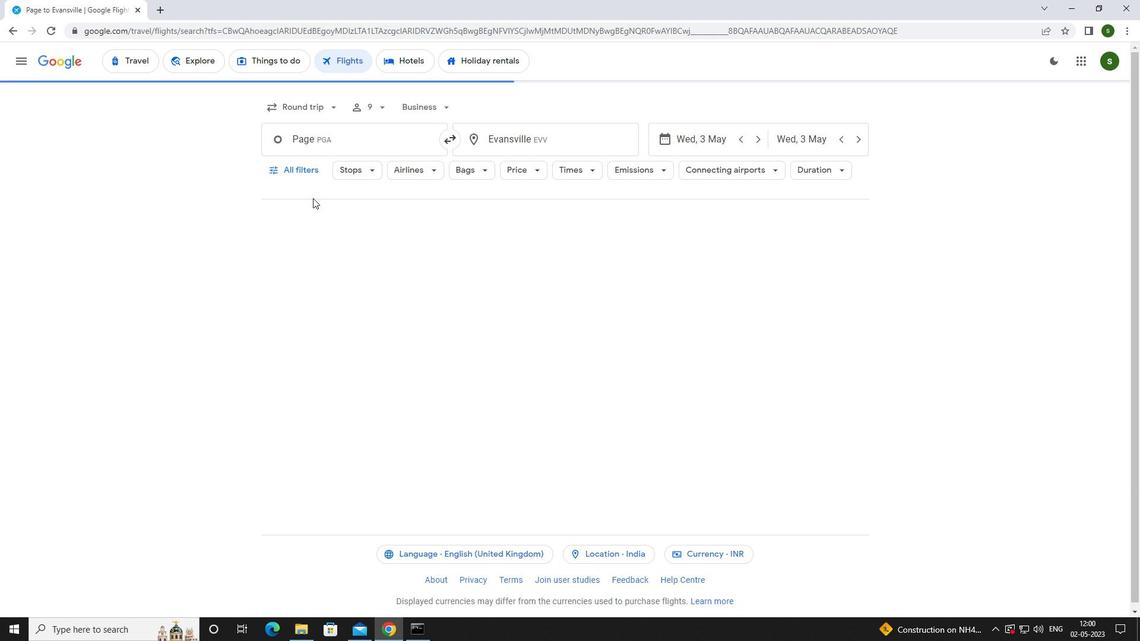 
Action: Mouse pressed left at (300, 166)
Screenshot: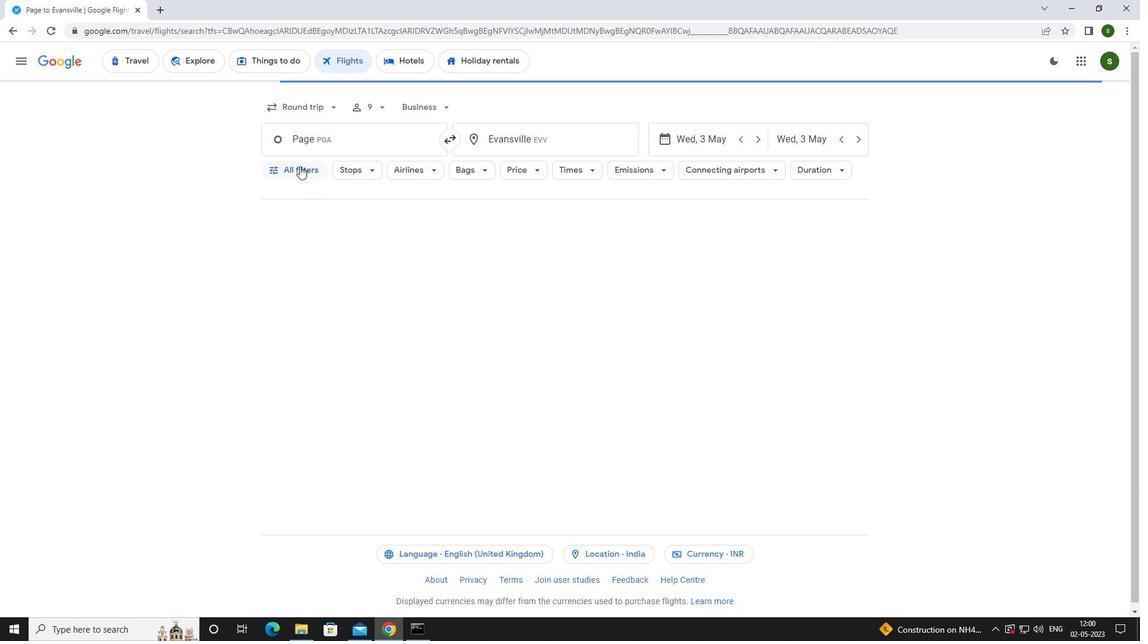 
Action: Mouse moved to (446, 418)
Screenshot: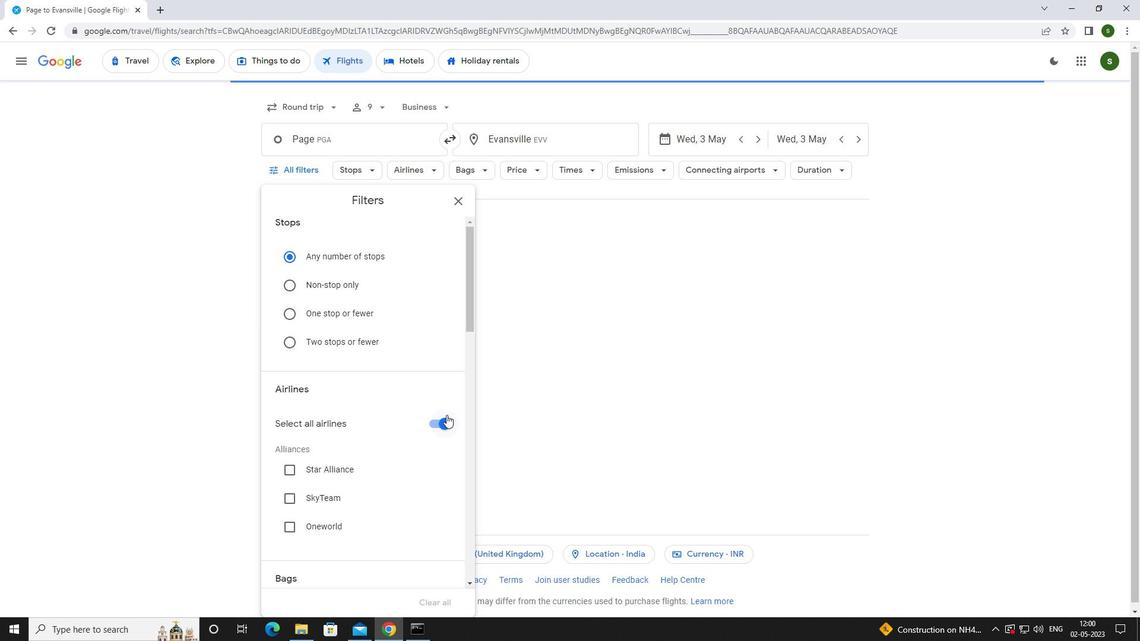 
Action: Mouse pressed left at (446, 418)
Screenshot: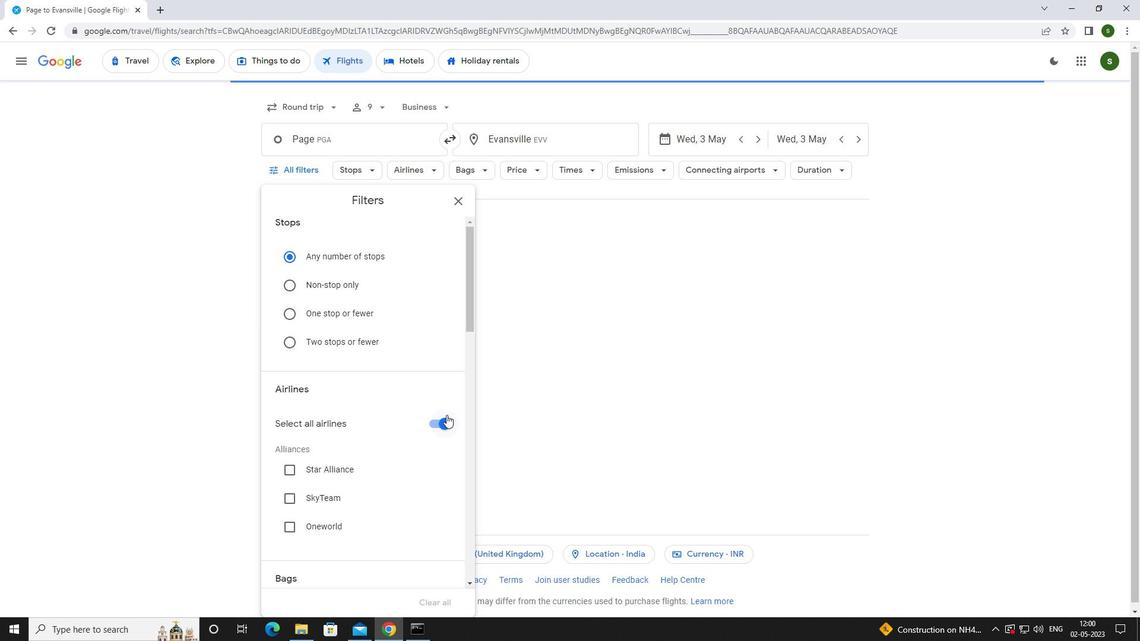 
Action: Mouse moved to (403, 339)
Screenshot: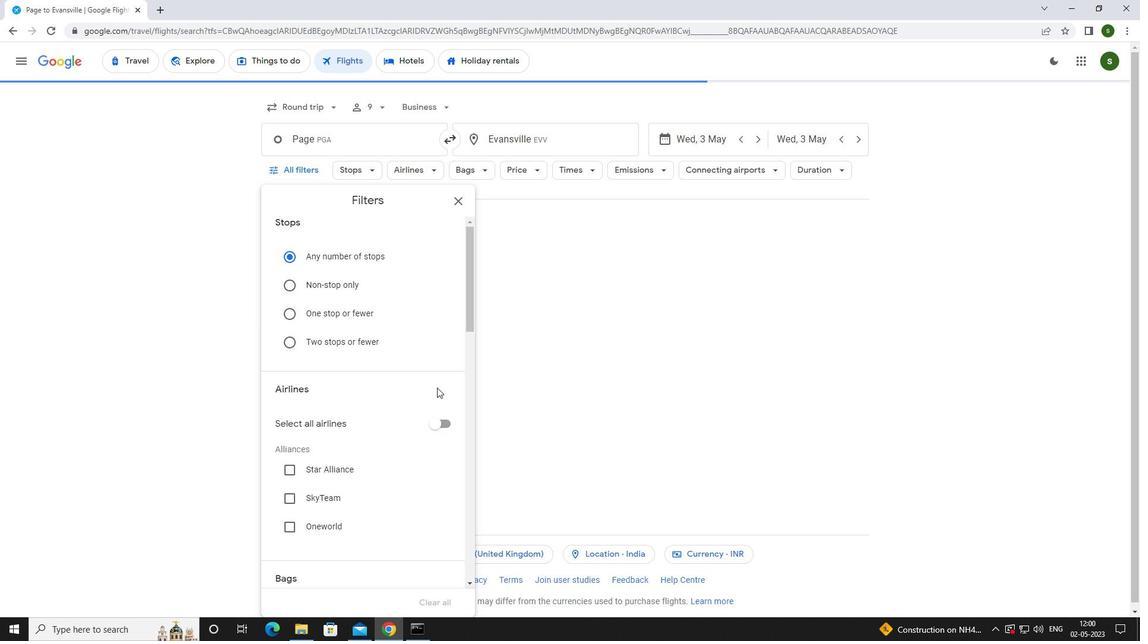 
Action: Mouse scrolled (403, 339) with delta (0, 0)
Screenshot: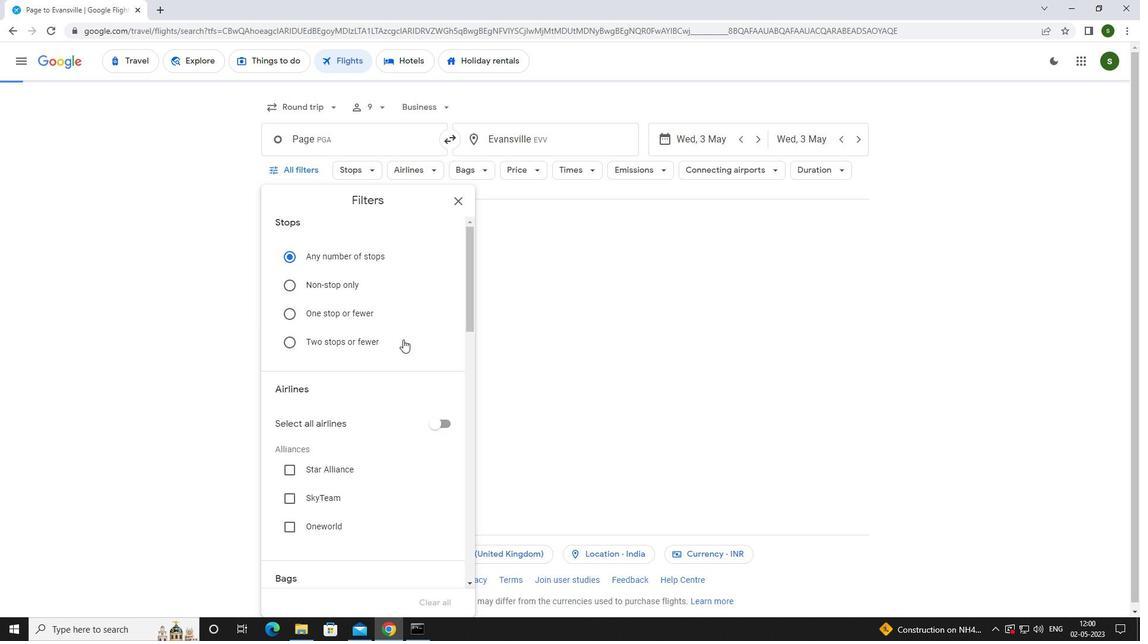 
Action: Mouse scrolled (403, 339) with delta (0, 0)
Screenshot: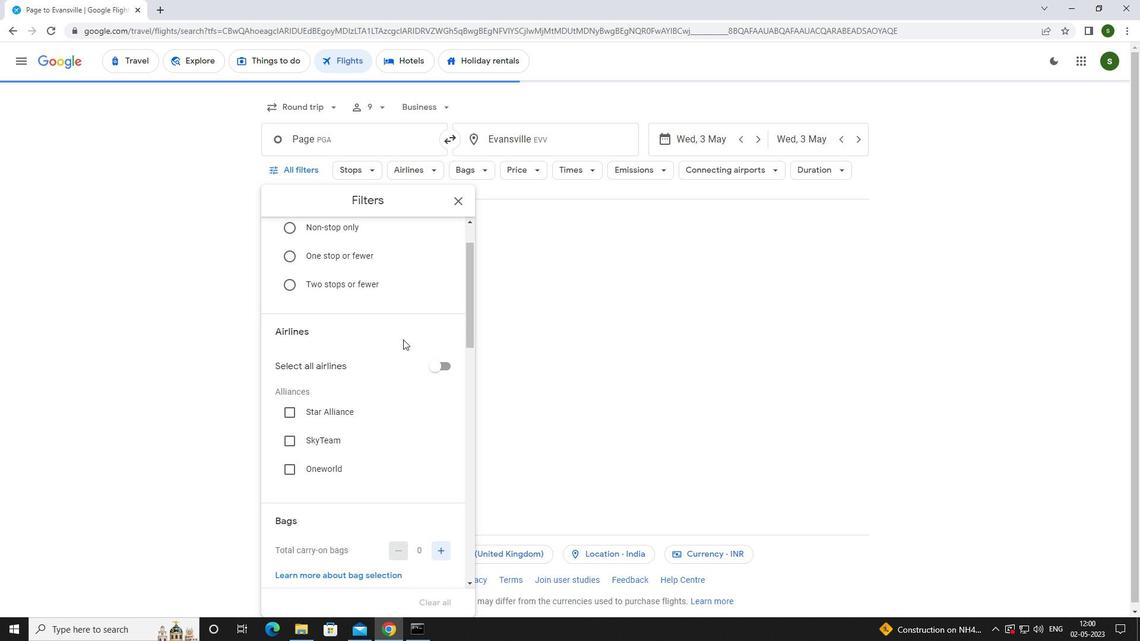 
Action: Mouse scrolled (403, 339) with delta (0, 0)
Screenshot: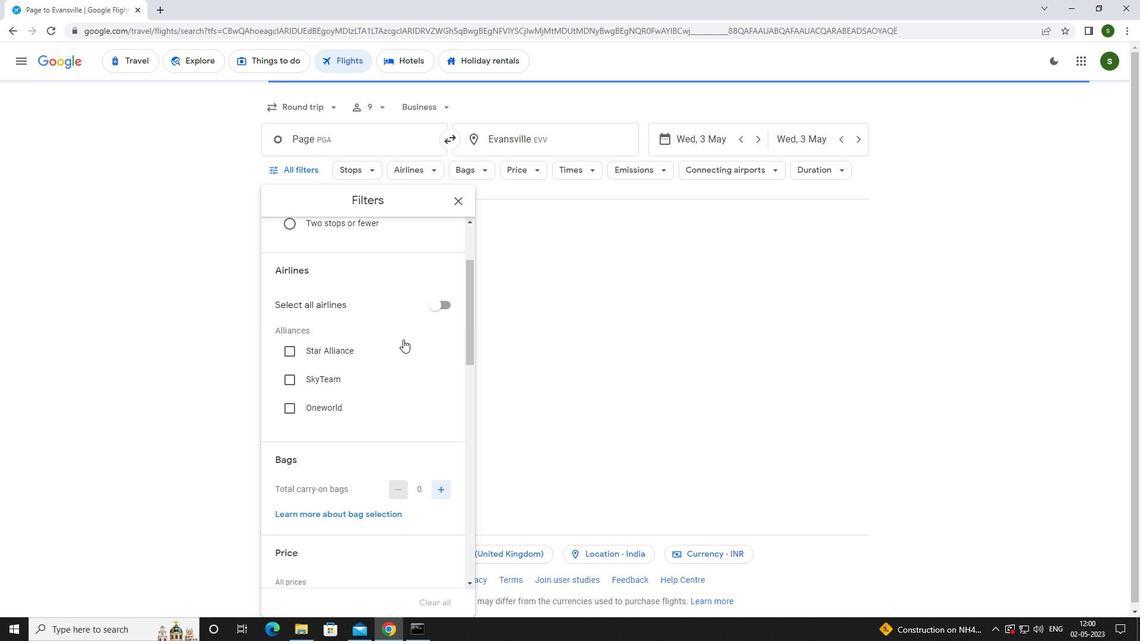 
Action: Mouse scrolled (403, 339) with delta (0, 0)
Screenshot: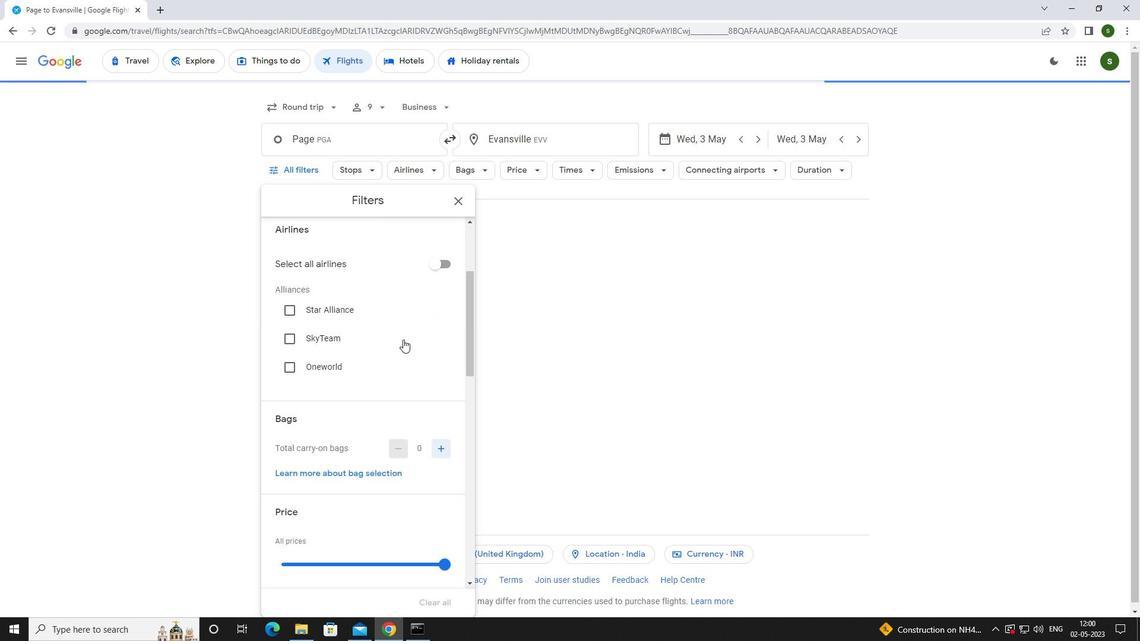 
Action: Mouse moved to (441, 378)
Screenshot: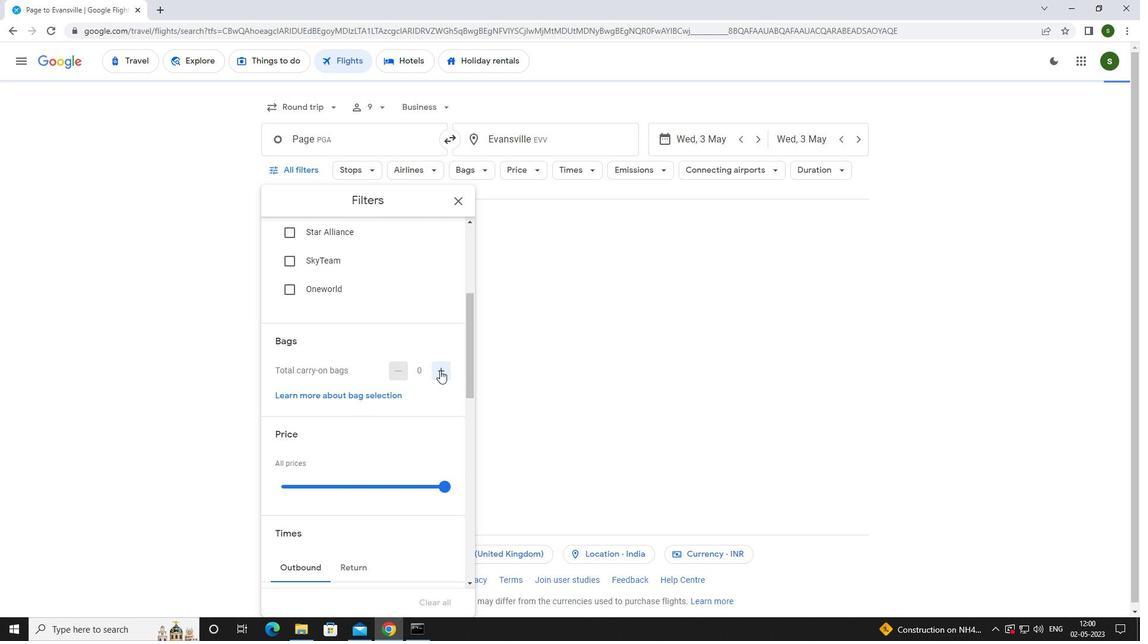 
Action: Mouse pressed left at (441, 378)
Screenshot: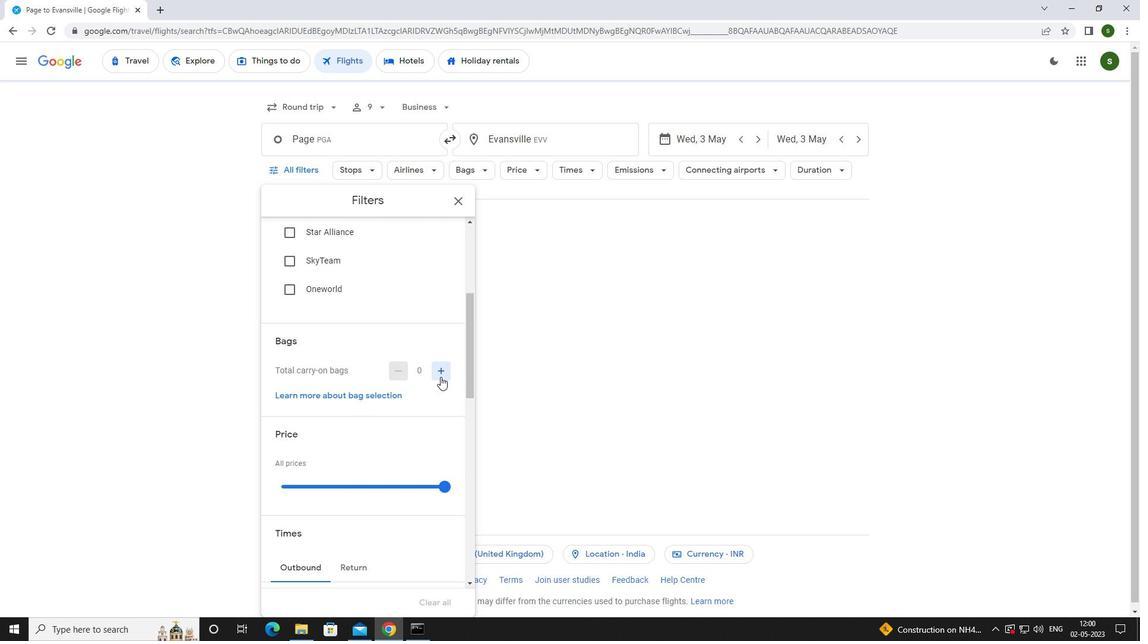 
Action: Mouse scrolled (441, 377) with delta (0, 0)
Screenshot: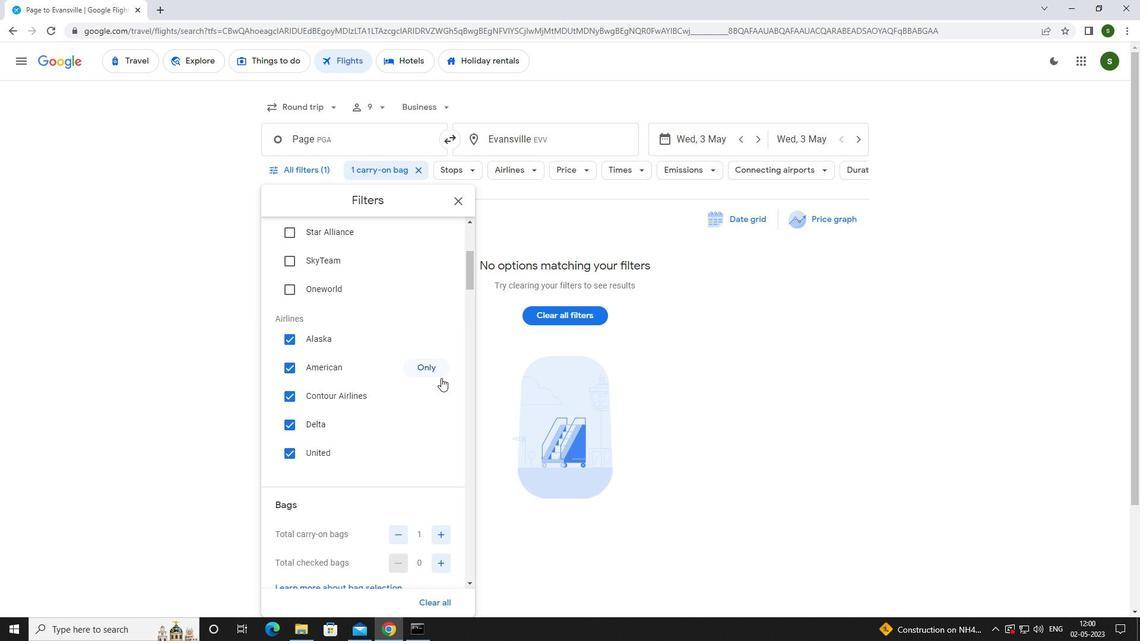 
Action: Mouse scrolled (441, 377) with delta (0, 0)
Screenshot: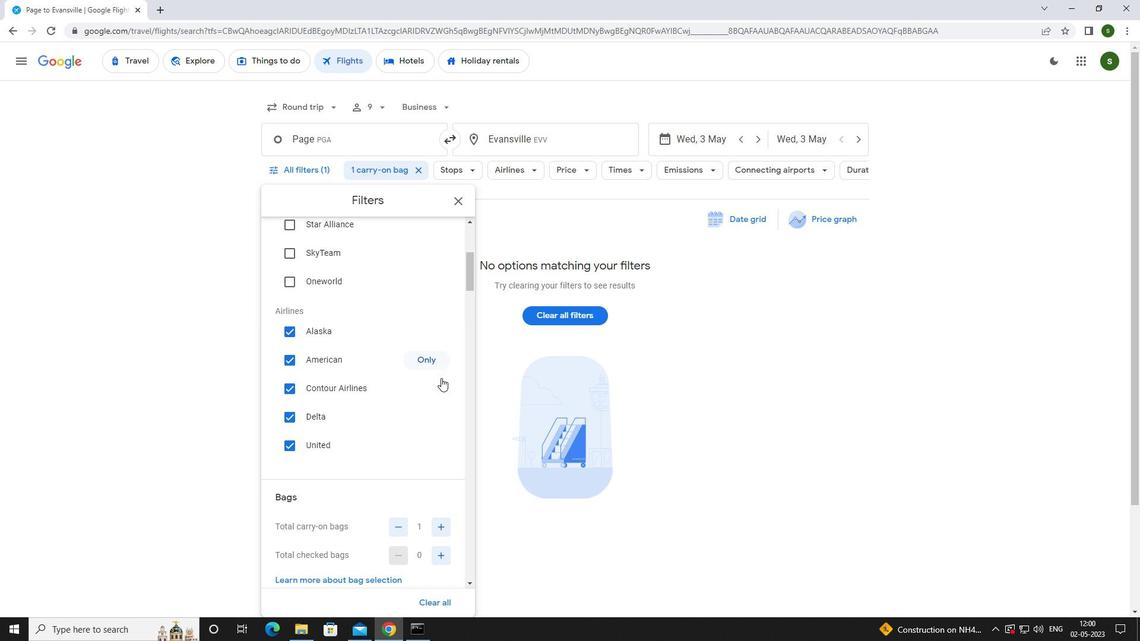 
Action: Mouse moved to (418, 331)
Screenshot: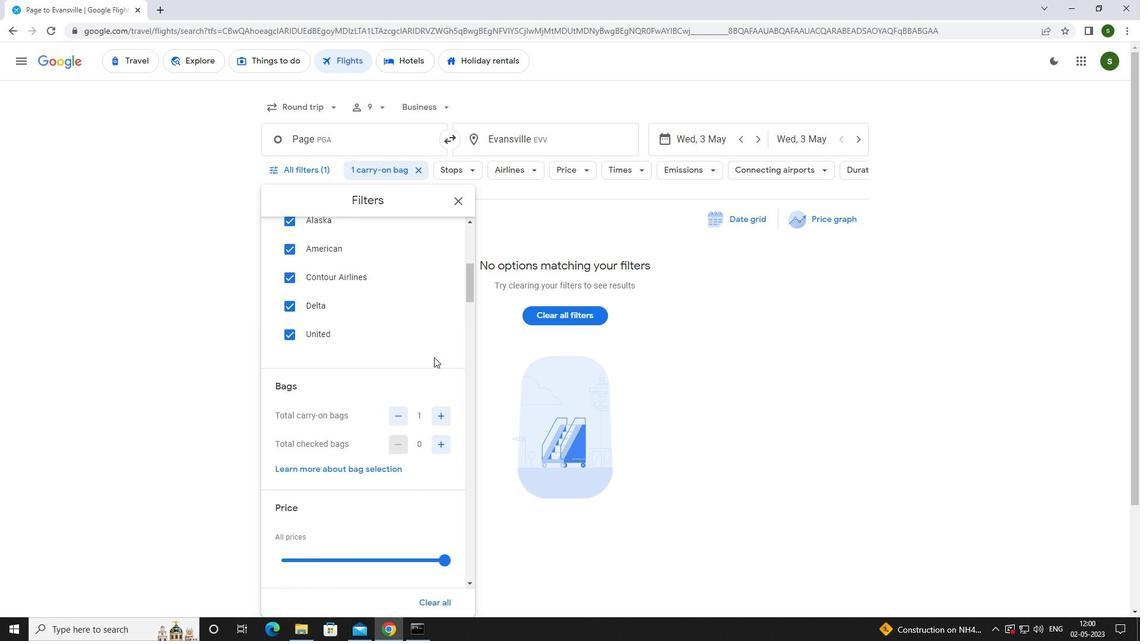 
Action: Mouse scrolled (418, 332) with delta (0, 0)
Screenshot: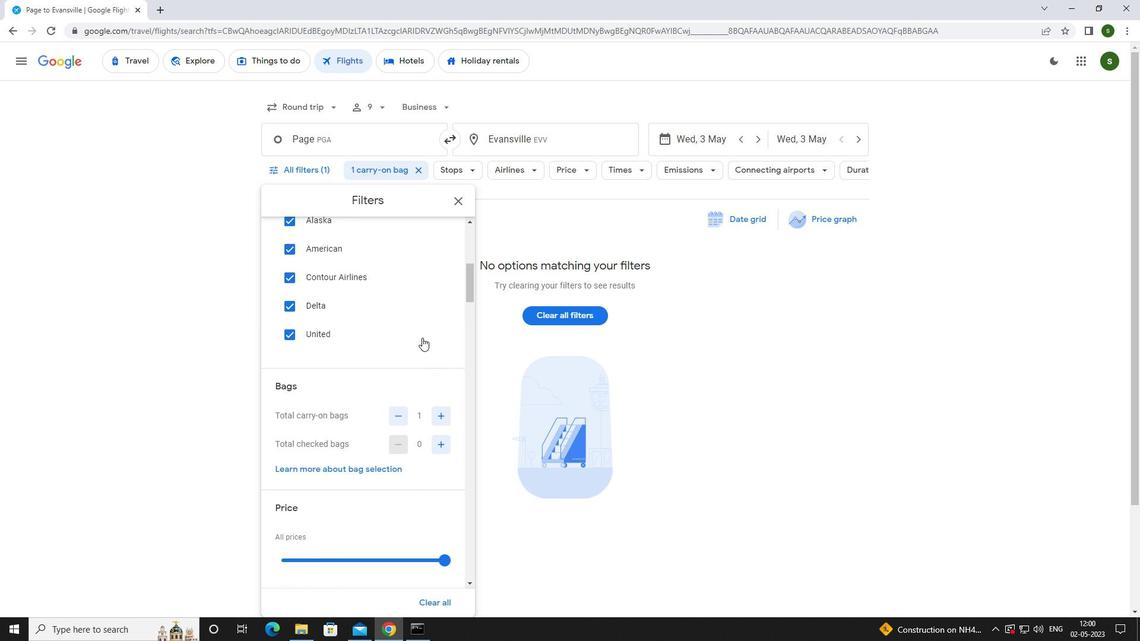 
Action: Mouse scrolled (418, 332) with delta (0, 0)
Screenshot: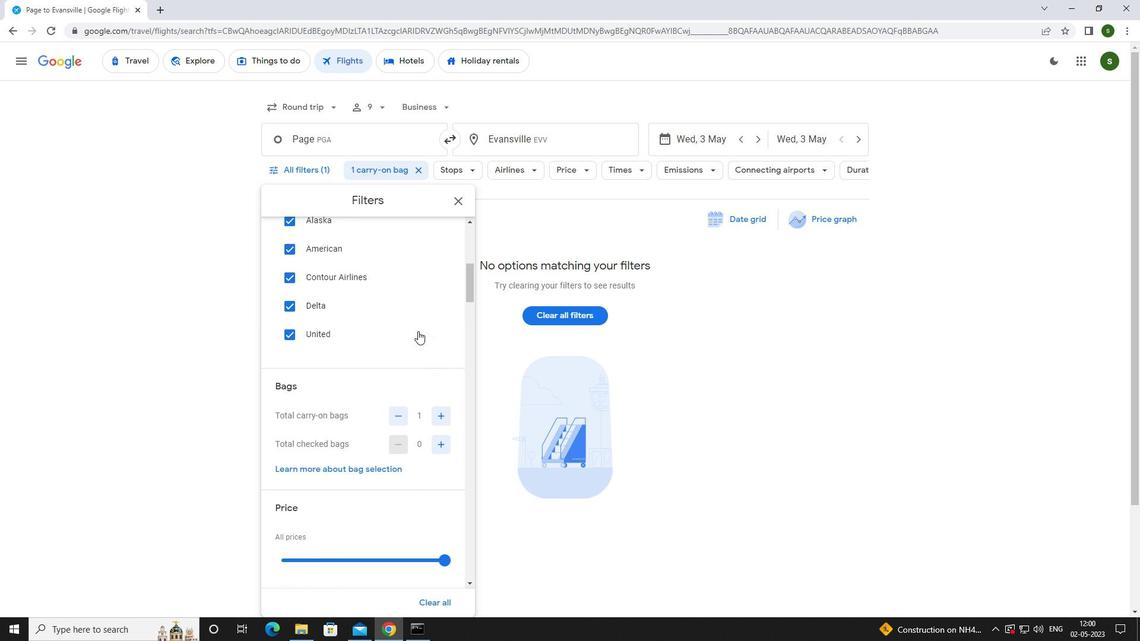 
Action: Mouse moved to (431, 285)
Screenshot: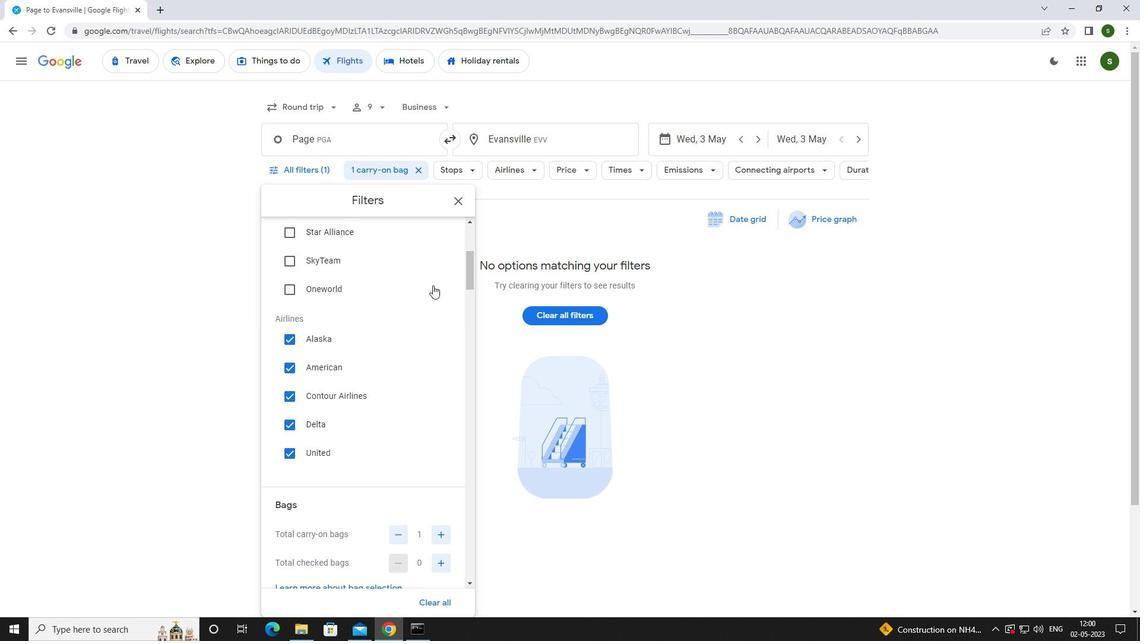 
Action: Mouse scrolled (431, 285) with delta (0, 0)
Screenshot: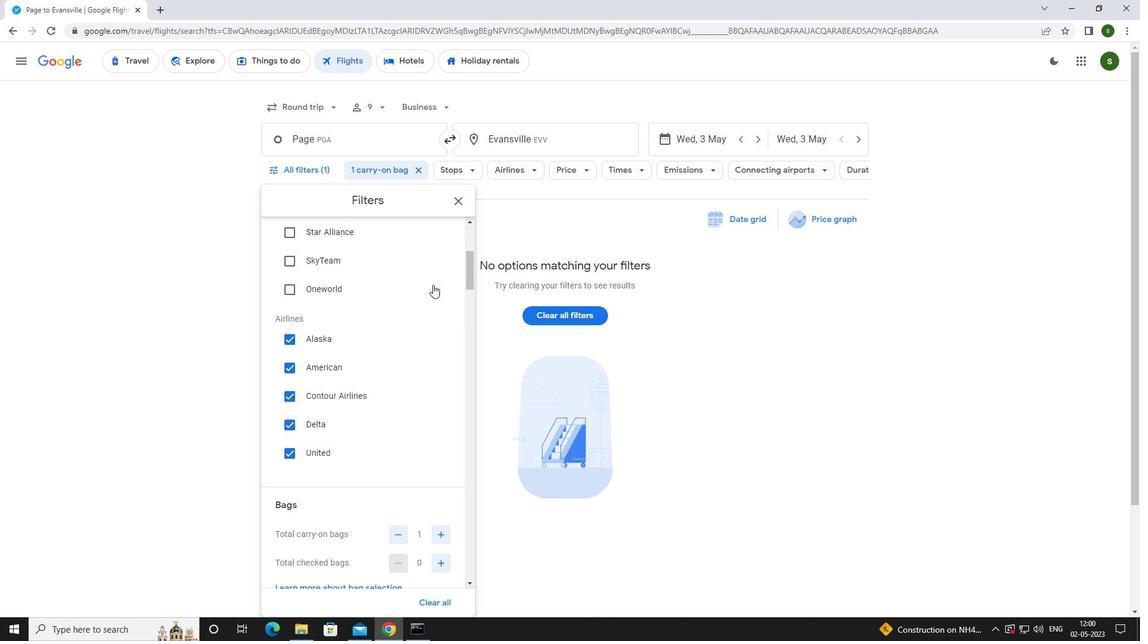 
Action: Mouse moved to (430, 285)
Screenshot: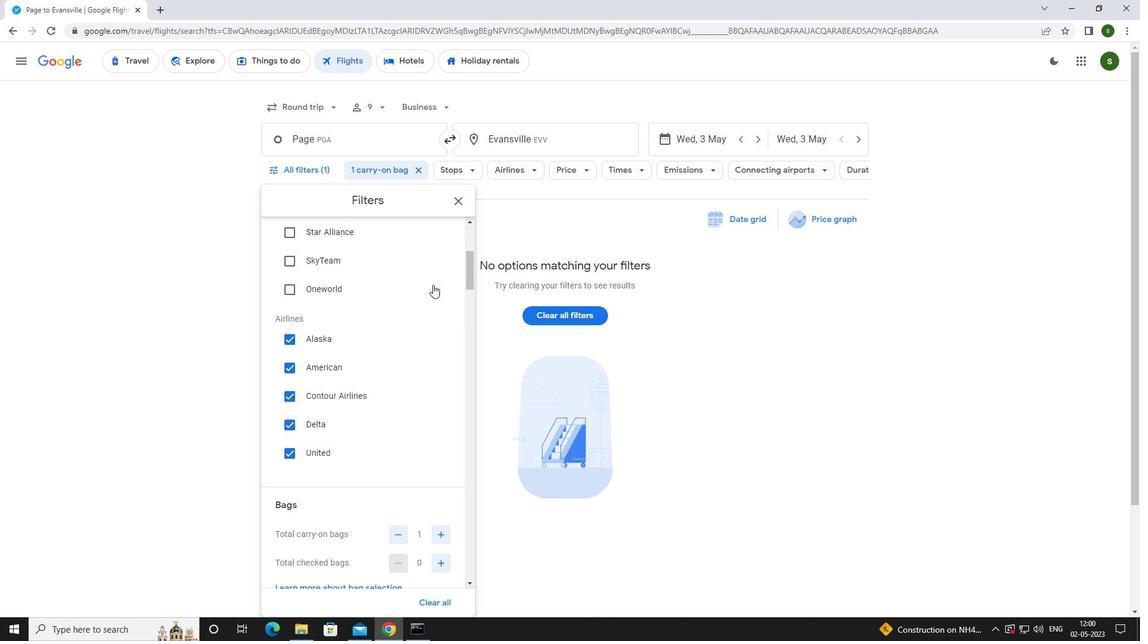 
Action: Mouse scrolled (430, 285) with delta (0, 0)
Screenshot: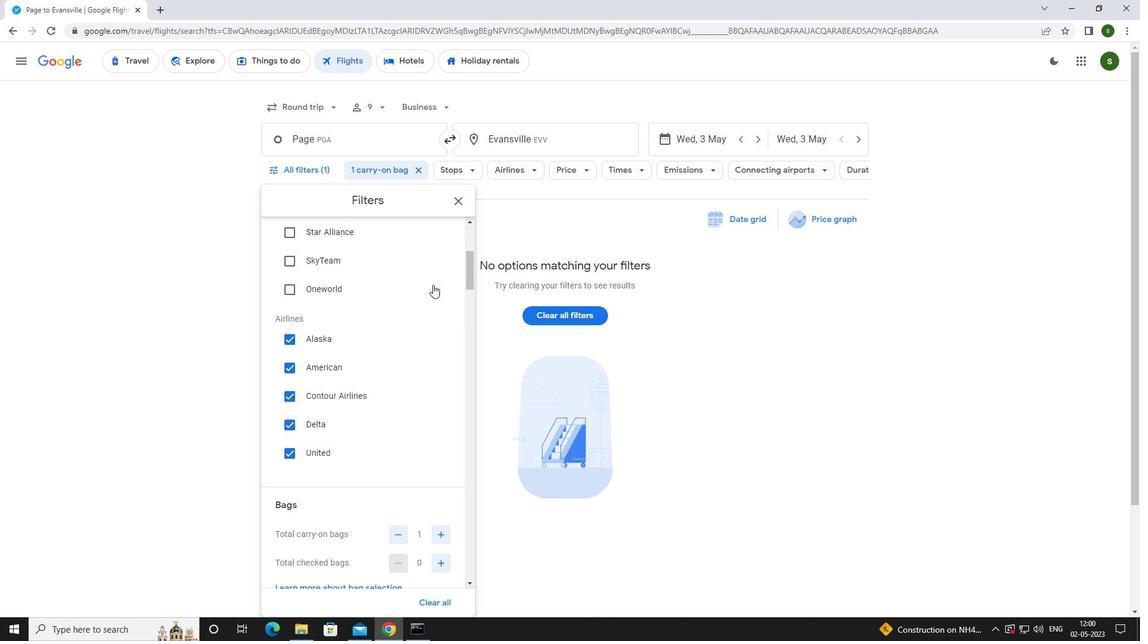 
Action: Mouse moved to (449, 306)
Screenshot: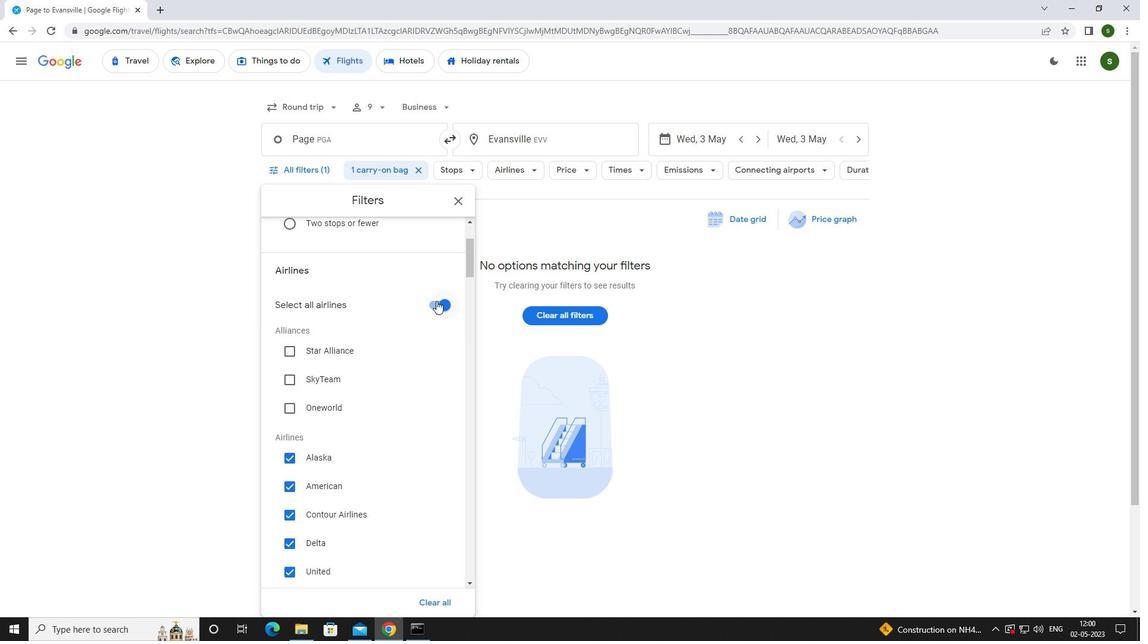 
Action: Mouse pressed left at (449, 306)
Screenshot: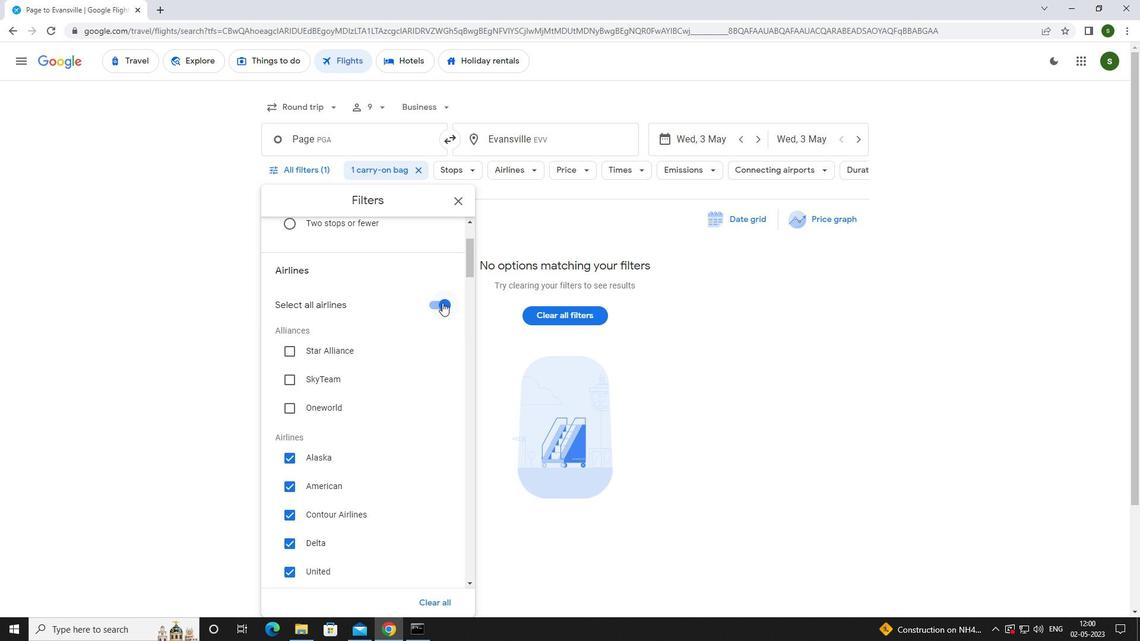 
Action: Mouse moved to (428, 326)
Screenshot: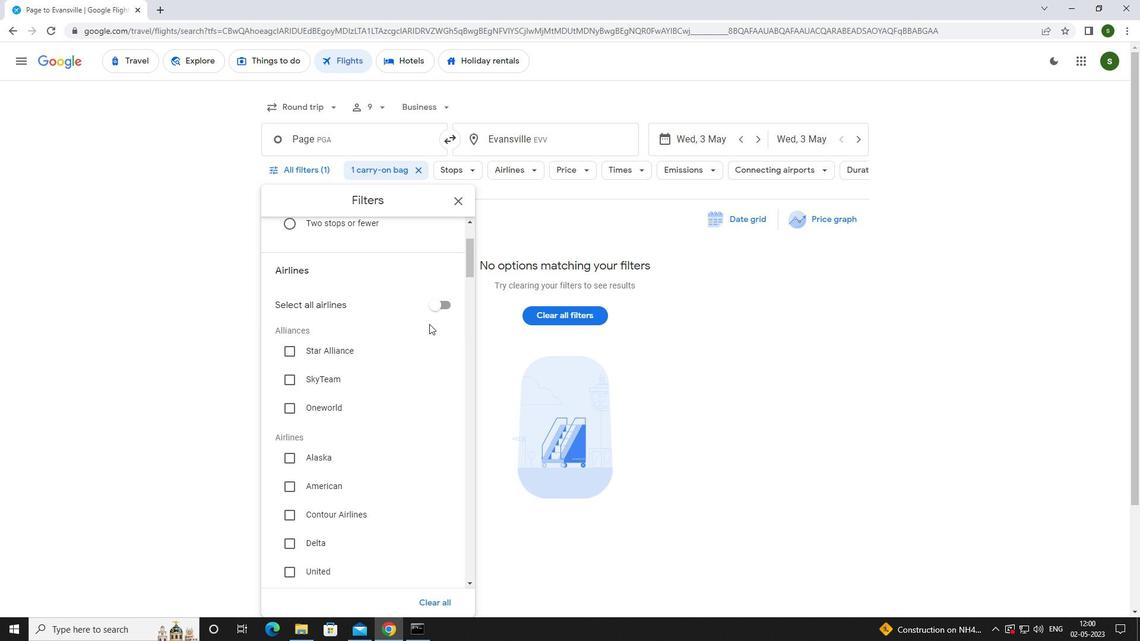 
Action: Mouse scrolled (428, 325) with delta (0, 0)
Screenshot: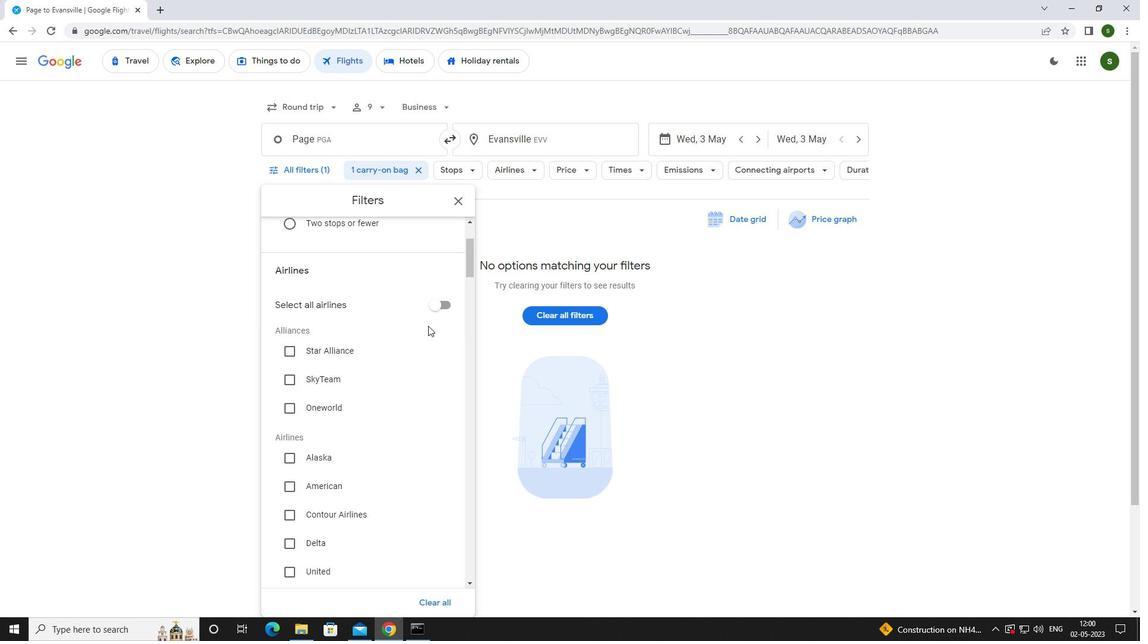 
Action: Mouse scrolled (428, 325) with delta (0, 0)
Screenshot: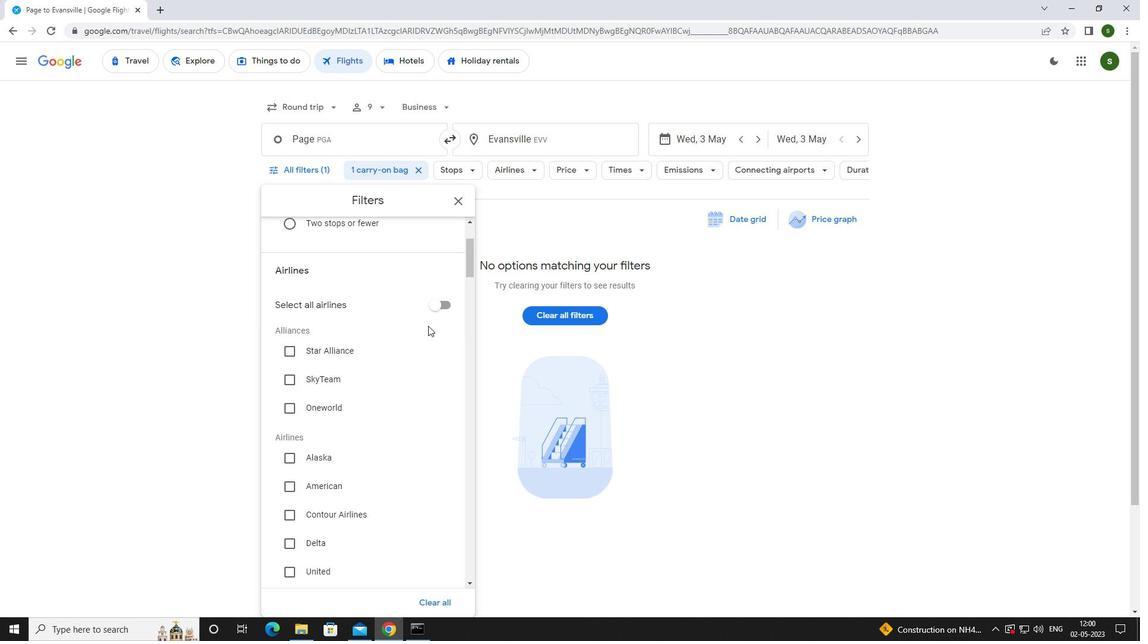 
Action: Mouse scrolled (428, 325) with delta (0, 0)
Screenshot: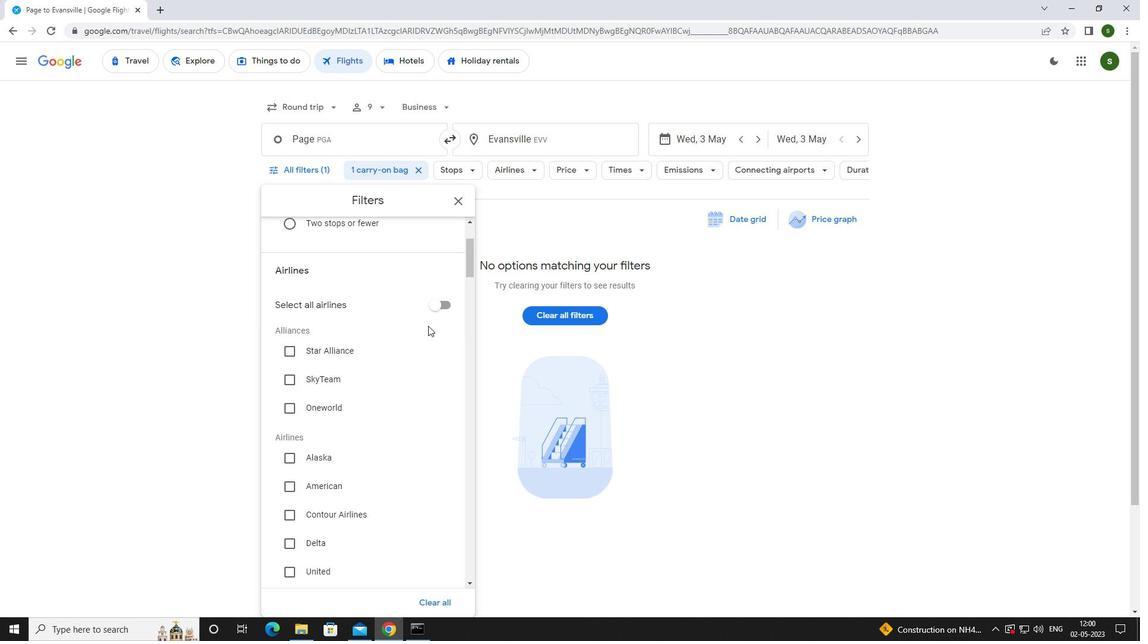 
Action: Mouse scrolled (428, 325) with delta (0, 0)
Screenshot: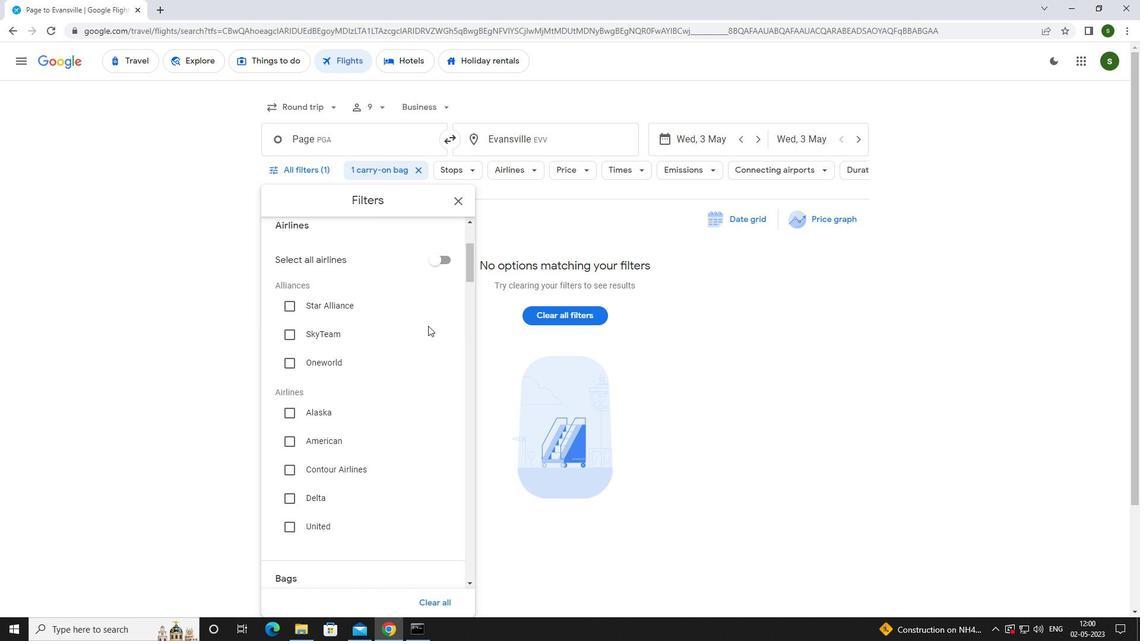 
Action: Mouse moved to (323, 338)
Screenshot: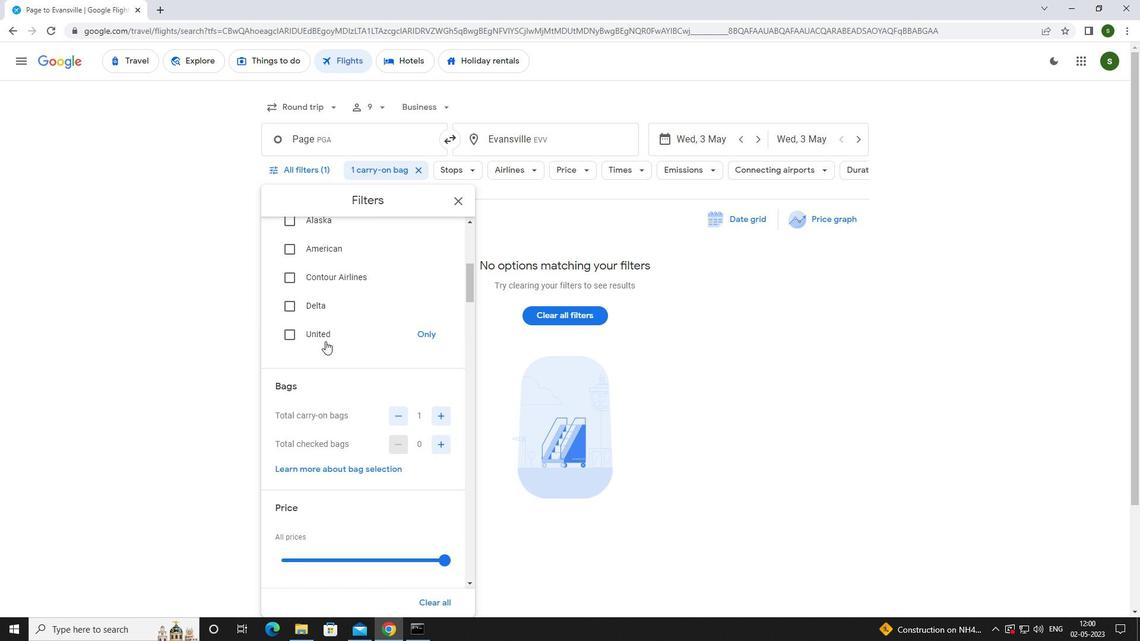 
Action: Mouse pressed left at (323, 338)
Screenshot: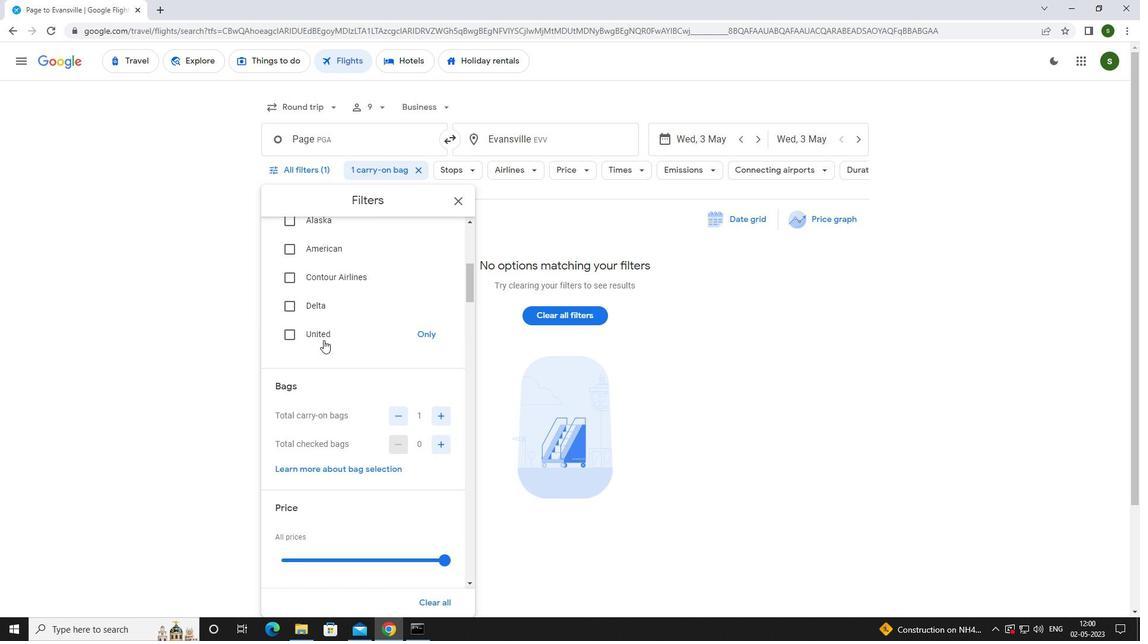 
Action: Mouse moved to (364, 336)
Screenshot: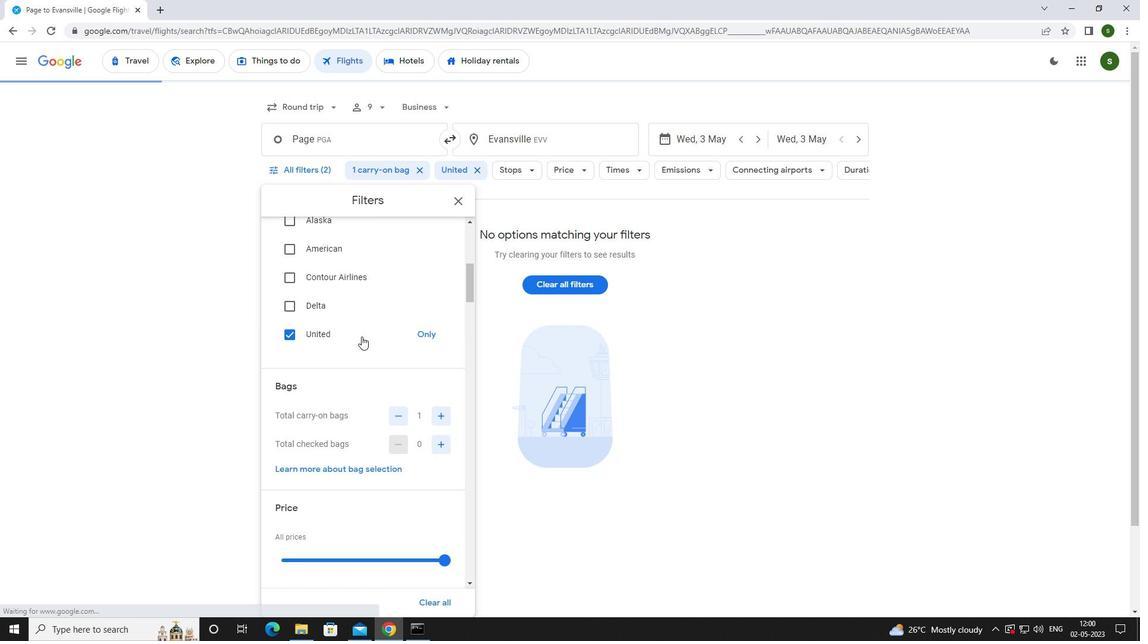 
Action: Mouse scrolled (364, 336) with delta (0, 0)
Screenshot: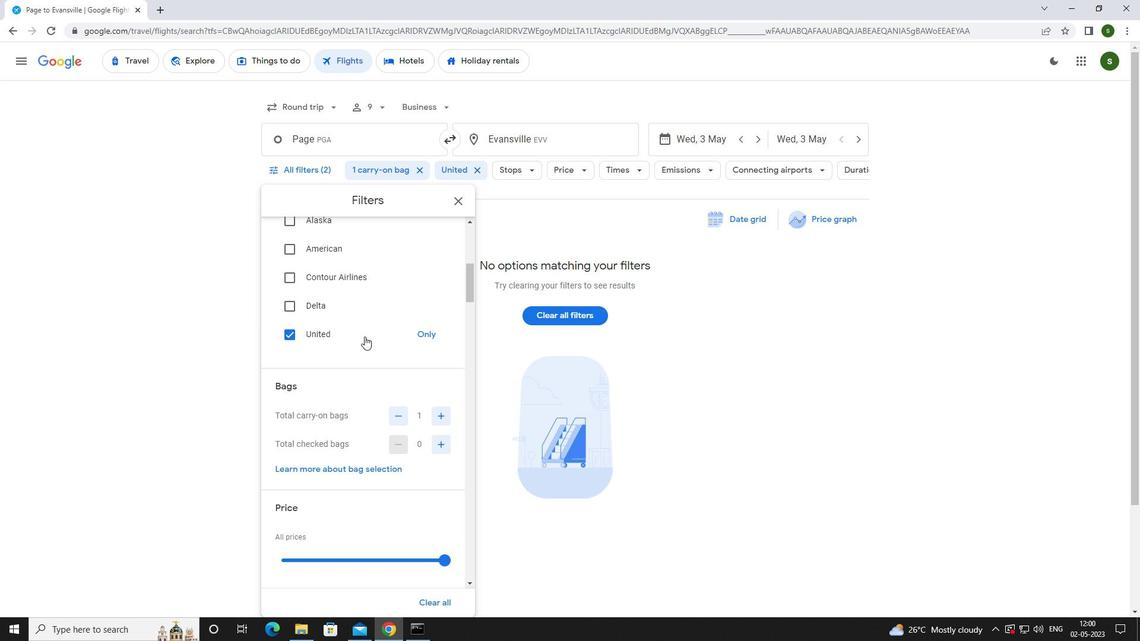 
Action: Mouse moved to (437, 352)
Screenshot: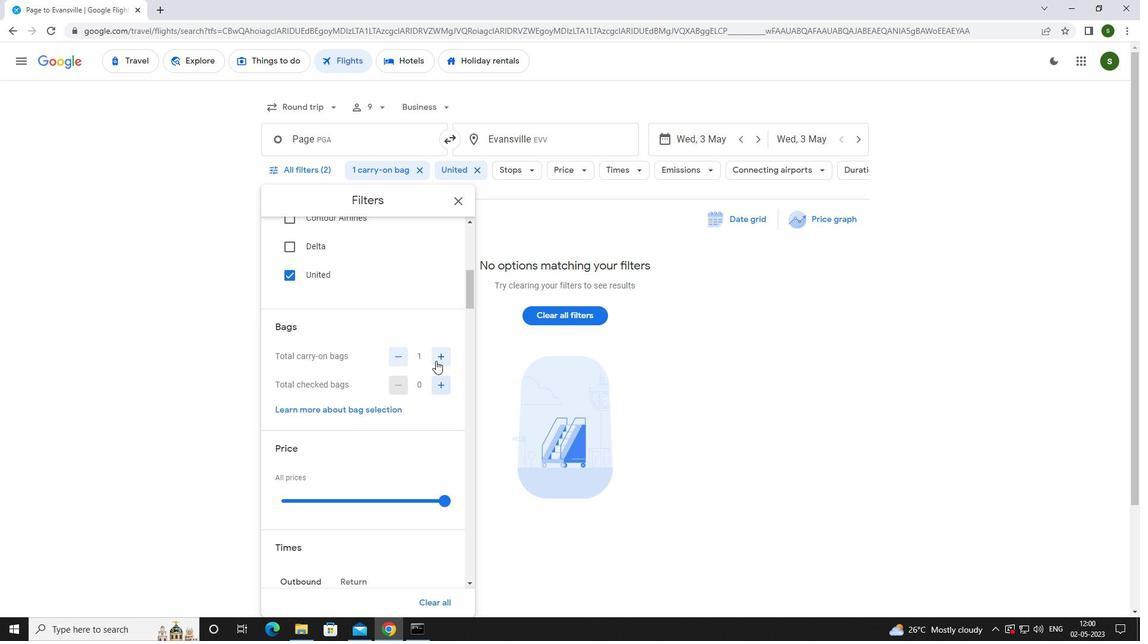 
Action: Mouse scrolled (437, 351) with delta (0, 0)
Screenshot: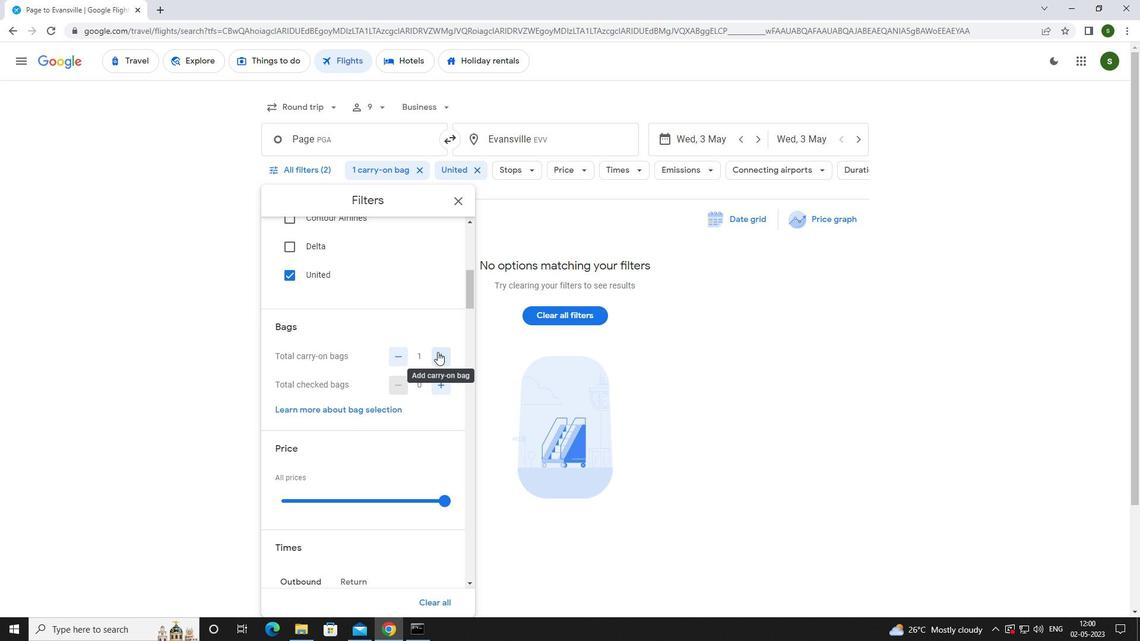 
Action: Mouse scrolled (437, 351) with delta (0, 0)
Screenshot: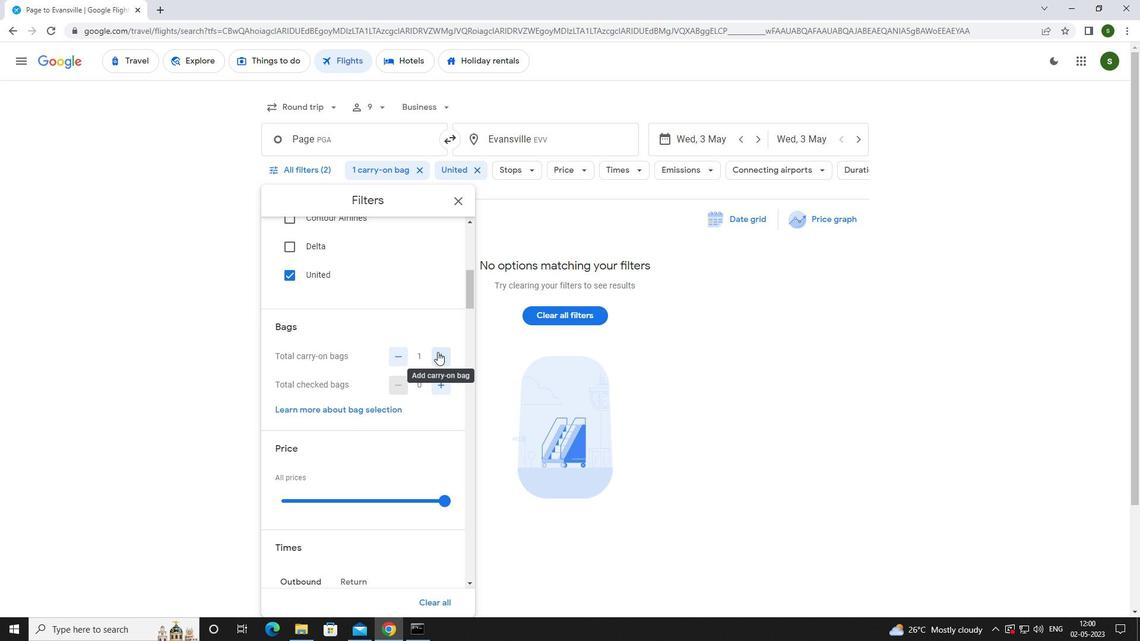 
Action: Mouse moved to (443, 386)
Screenshot: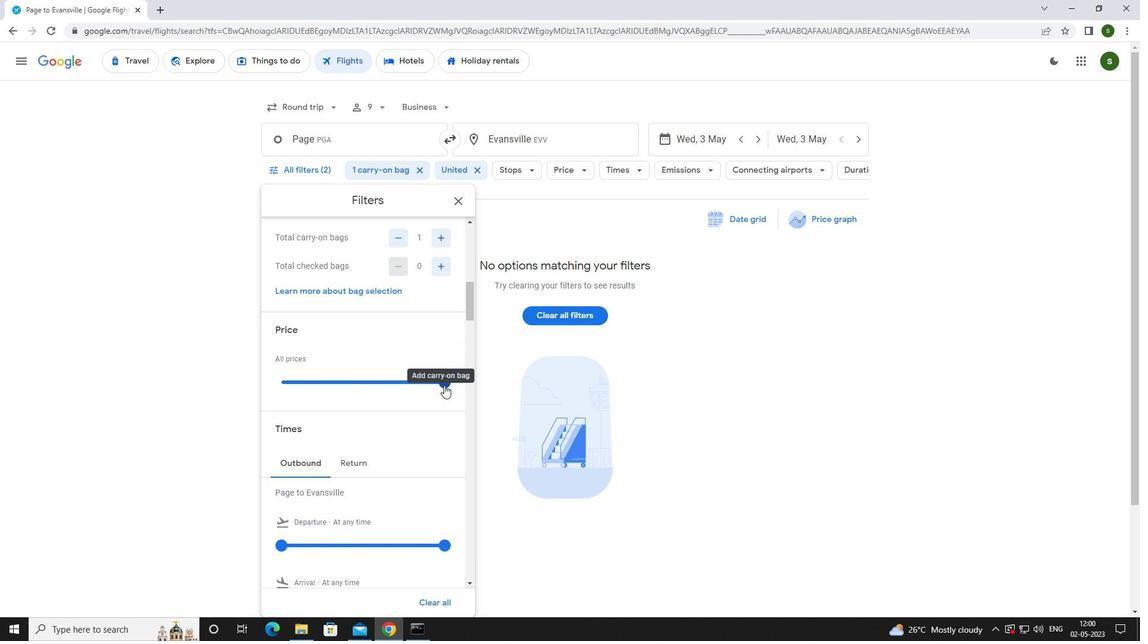
Action: Mouse pressed left at (443, 386)
Screenshot: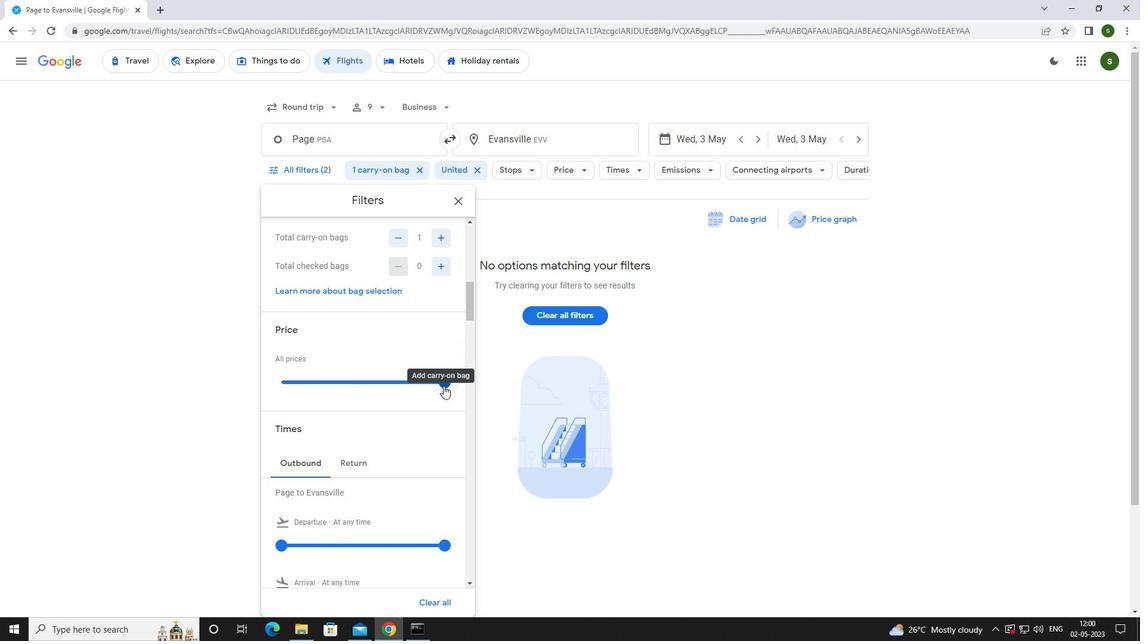 
Action: Mouse moved to (357, 367)
Screenshot: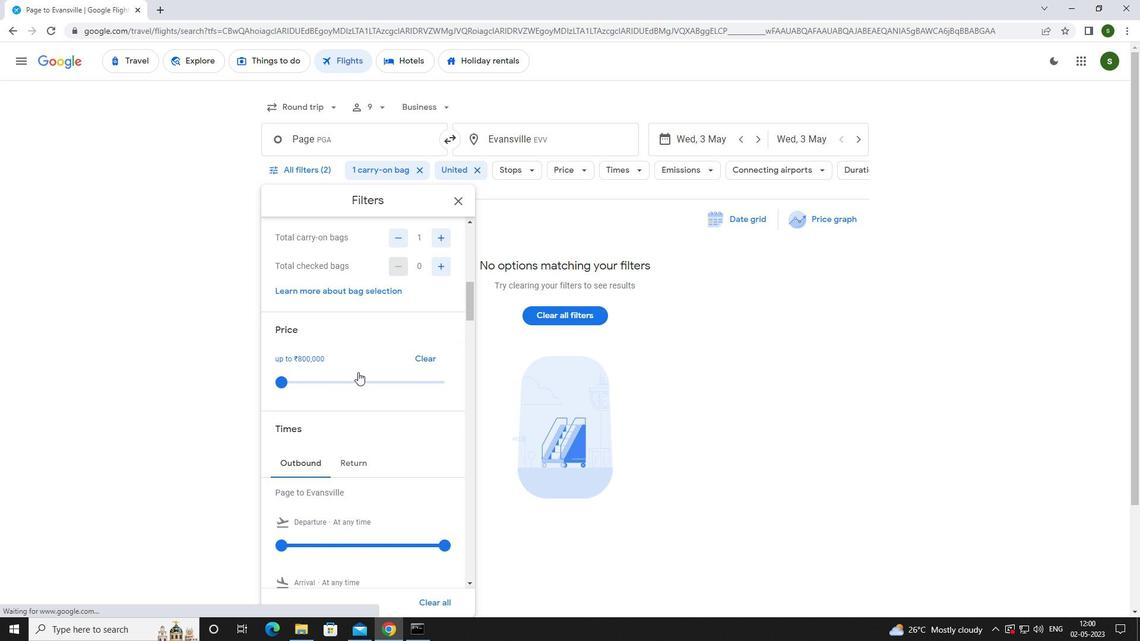 
Action: Mouse scrolled (357, 367) with delta (0, 0)
Screenshot: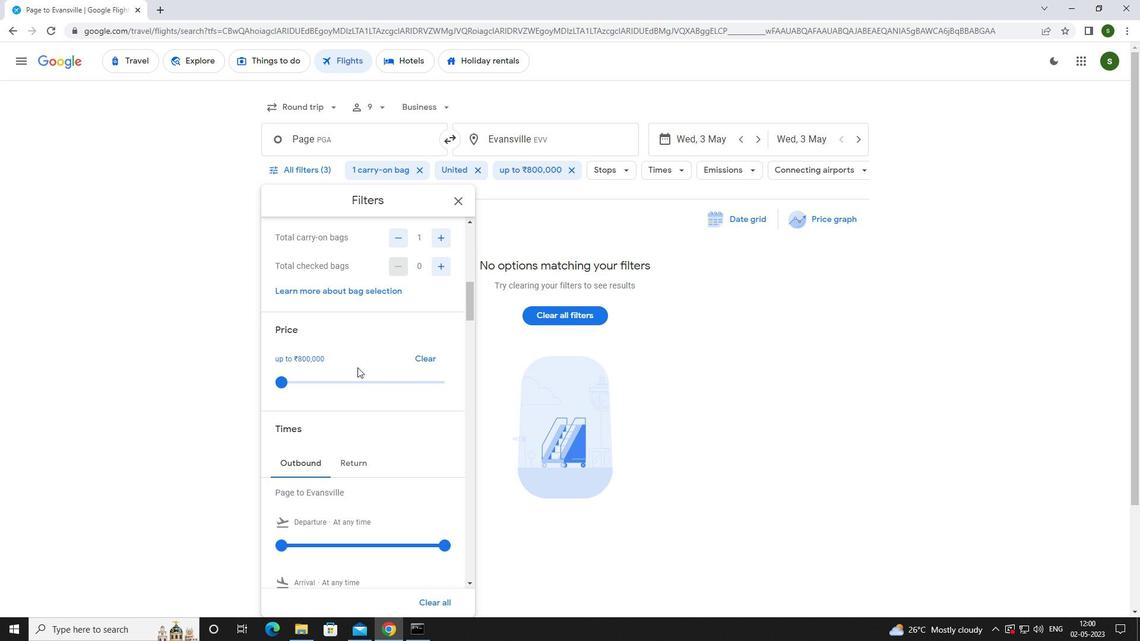 
Action: Mouse scrolled (357, 367) with delta (0, 0)
Screenshot: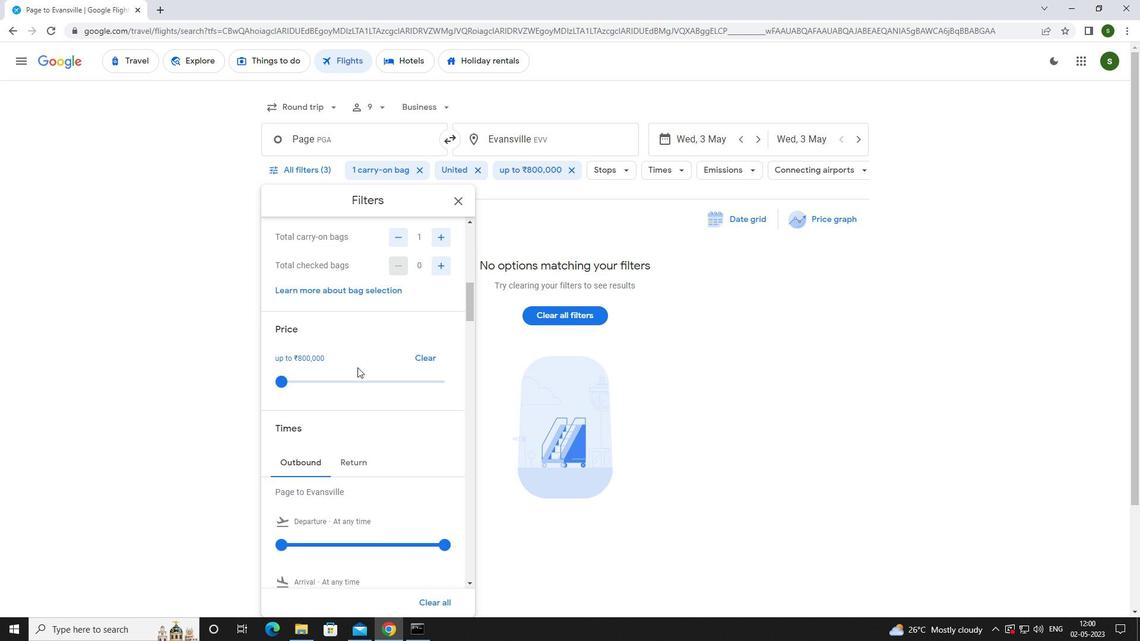 
Action: Mouse moved to (282, 424)
Screenshot: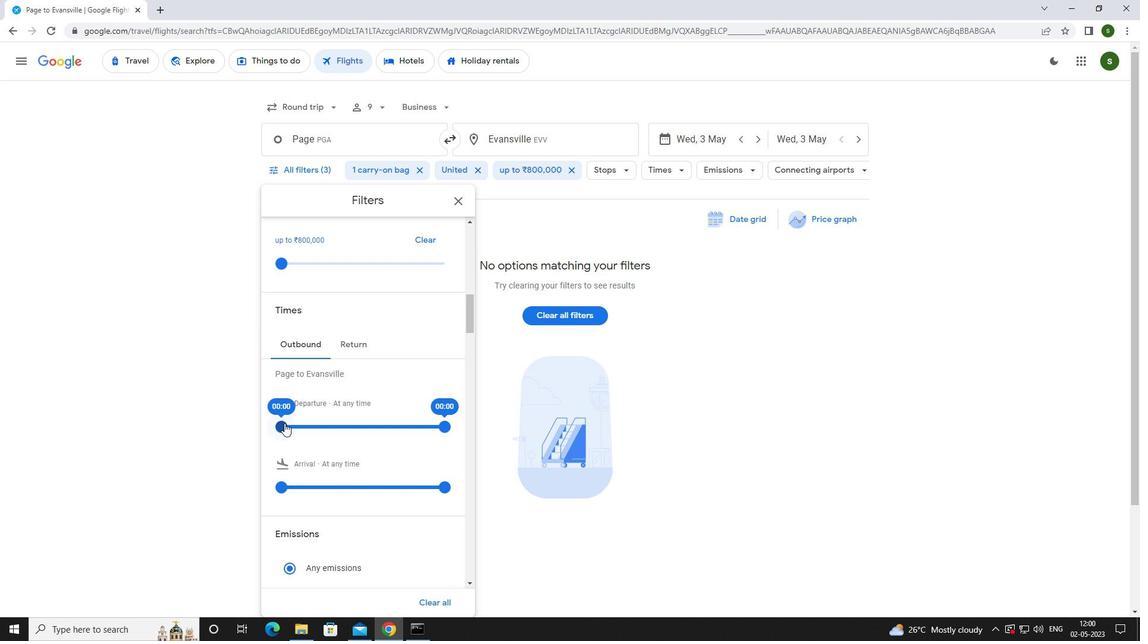 
Action: Mouse pressed left at (282, 424)
Screenshot: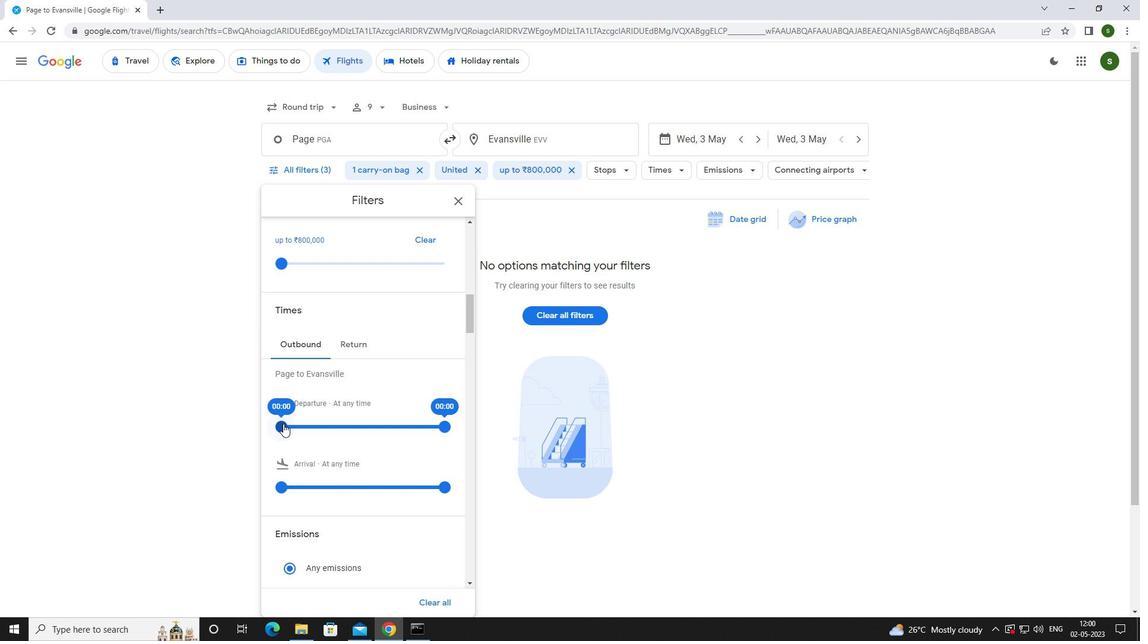 
Action: Mouse moved to (361, 345)
Screenshot: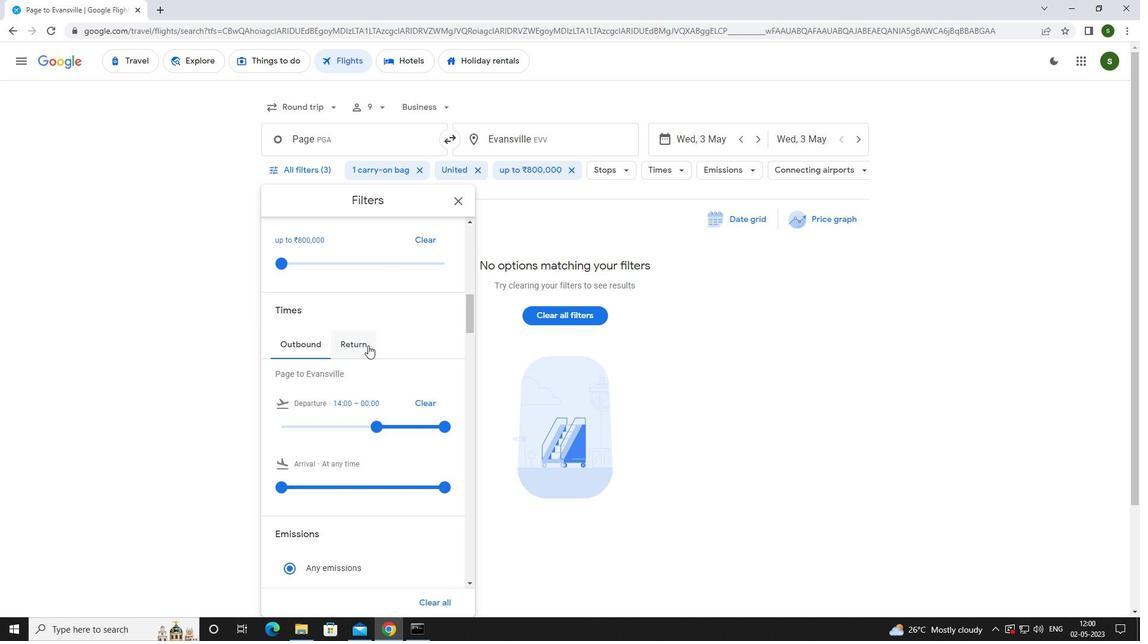 
Action: Mouse pressed left at (361, 345)
Screenshot: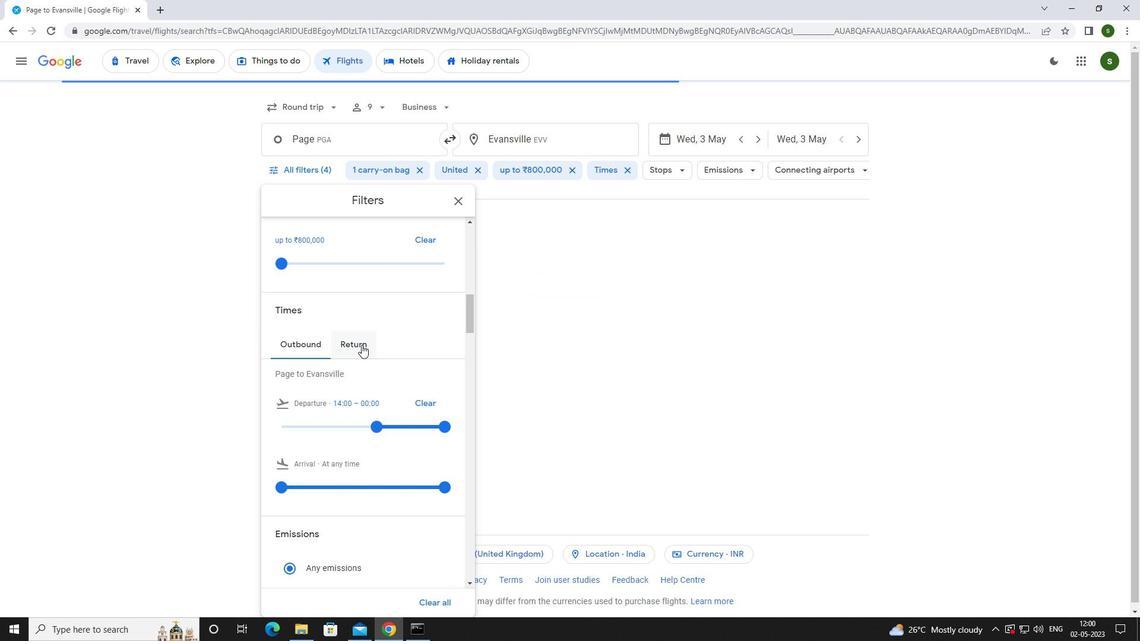 
Action: Mouse moved to (280, 427)
Screenshot: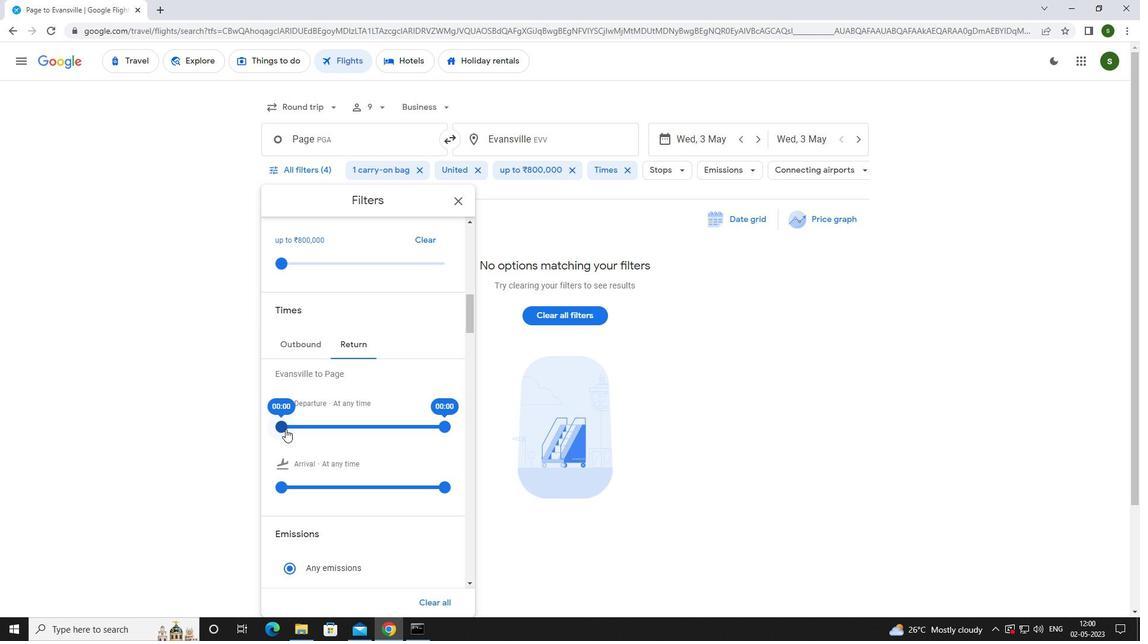 
Action: Mouse pressed left at (280, 427)
Screenshot: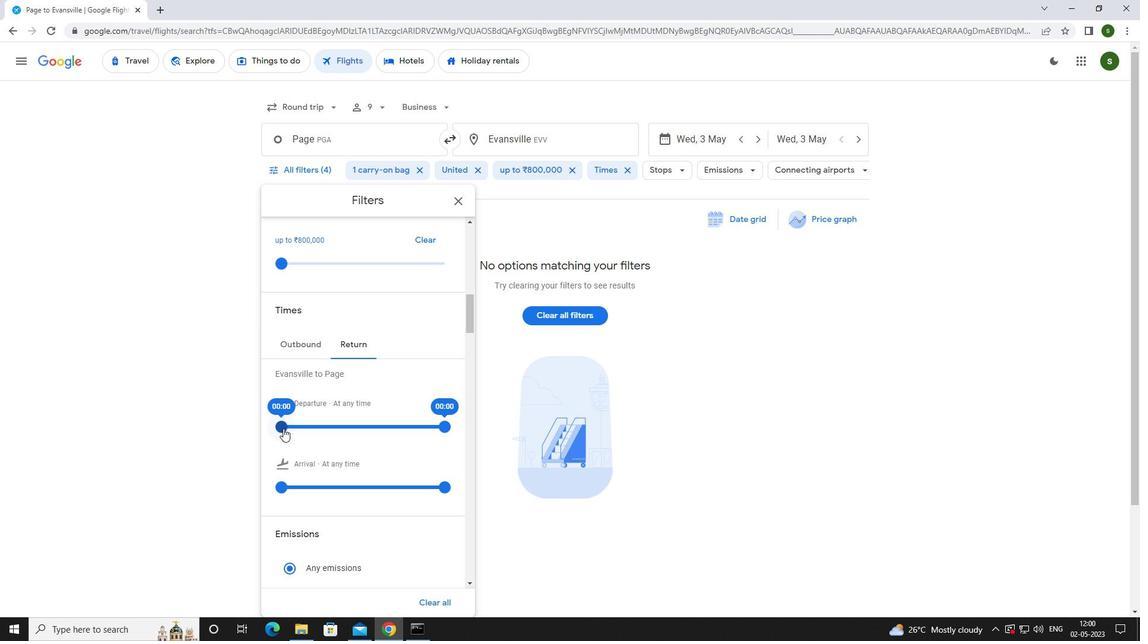 
Action: Mouse moved to (704, 363)
Screenshot: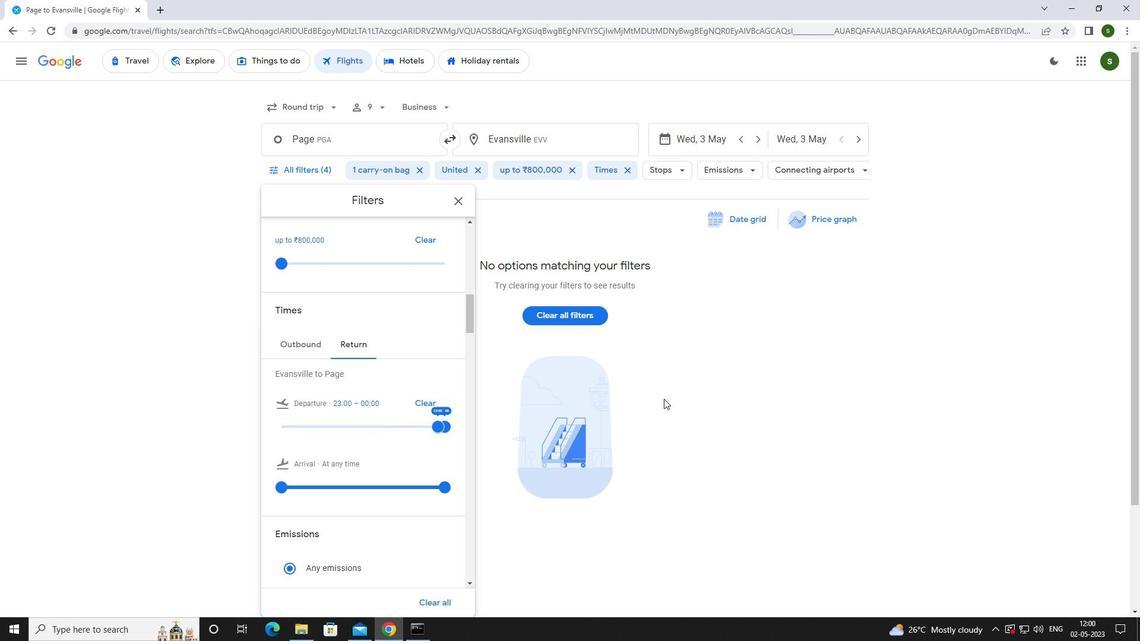 
Action: Mouse pressed left at (704, 363)
Screenshot: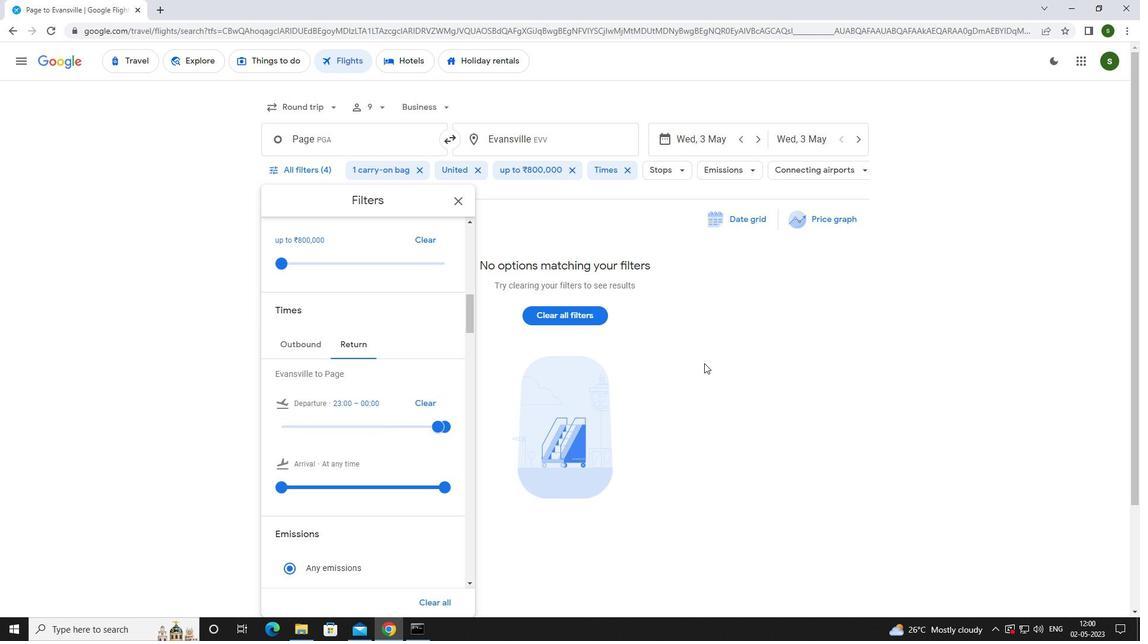 
Action: Mouse moved to (704, 362)
Screenshot: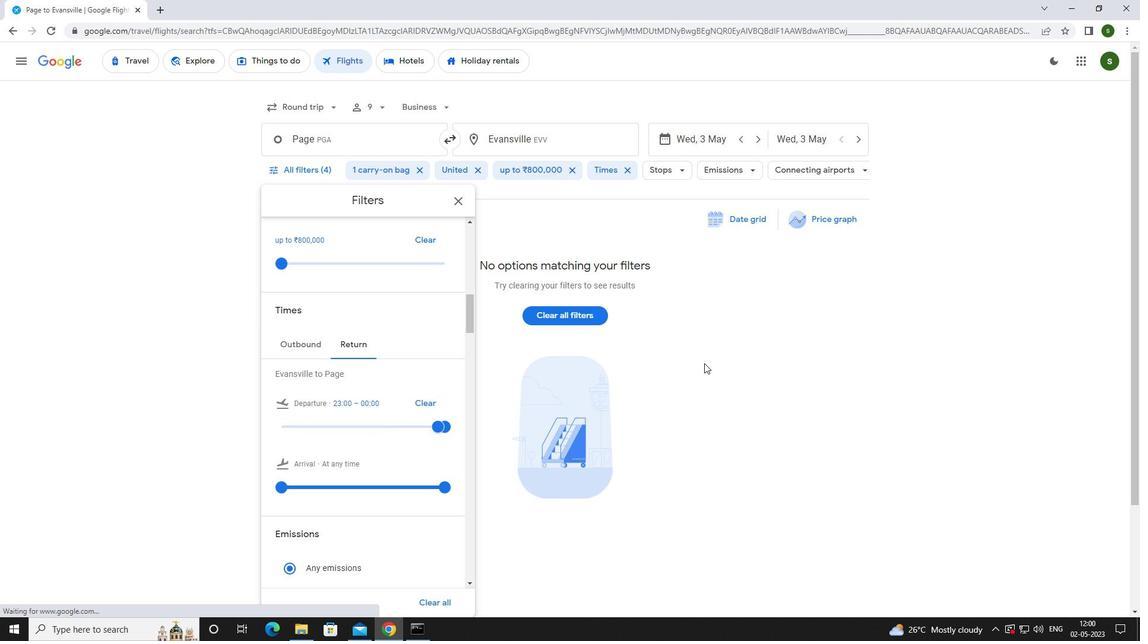 
